 Task: Add Sprouts Mayonnaise to the cart.
Action: Mouse moved to (18, 64)
Screenshot: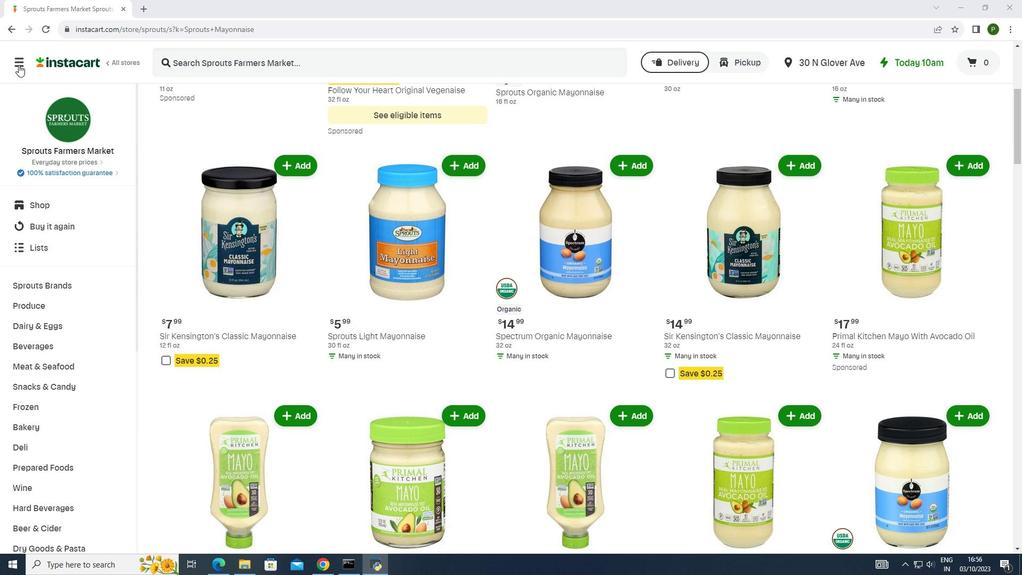
Action: Mouse pressed left at (18, 64)
Screenshot: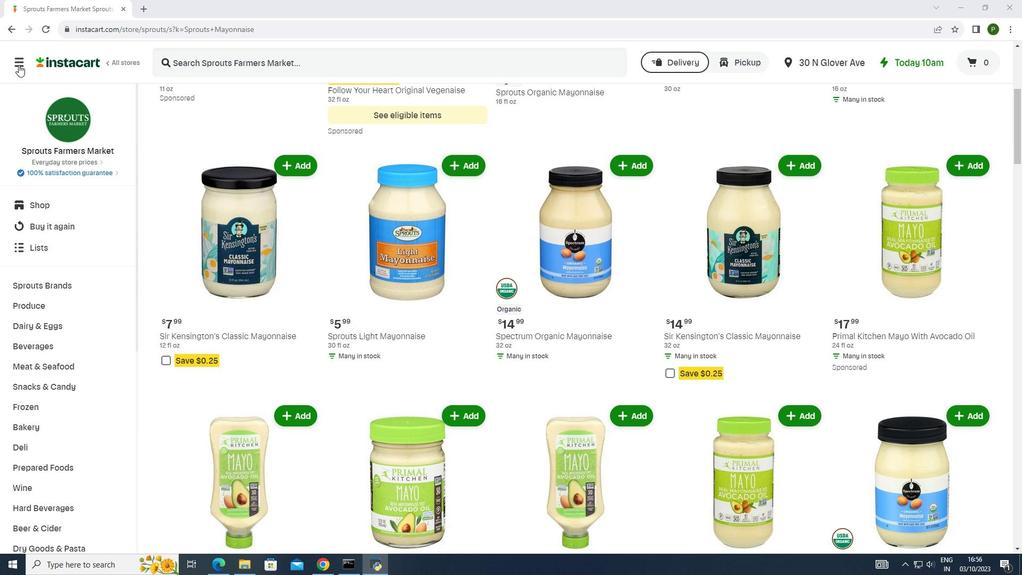 
Action: Mouse moved to (56, 282)
Screenshot: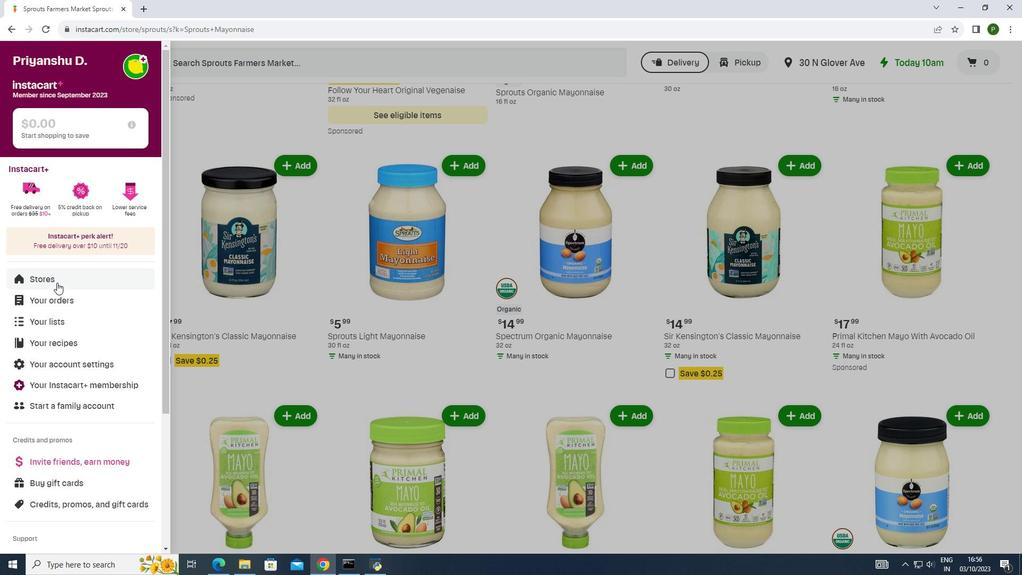 
Action: Mouse pressed left at (56, 282)
Screenshot: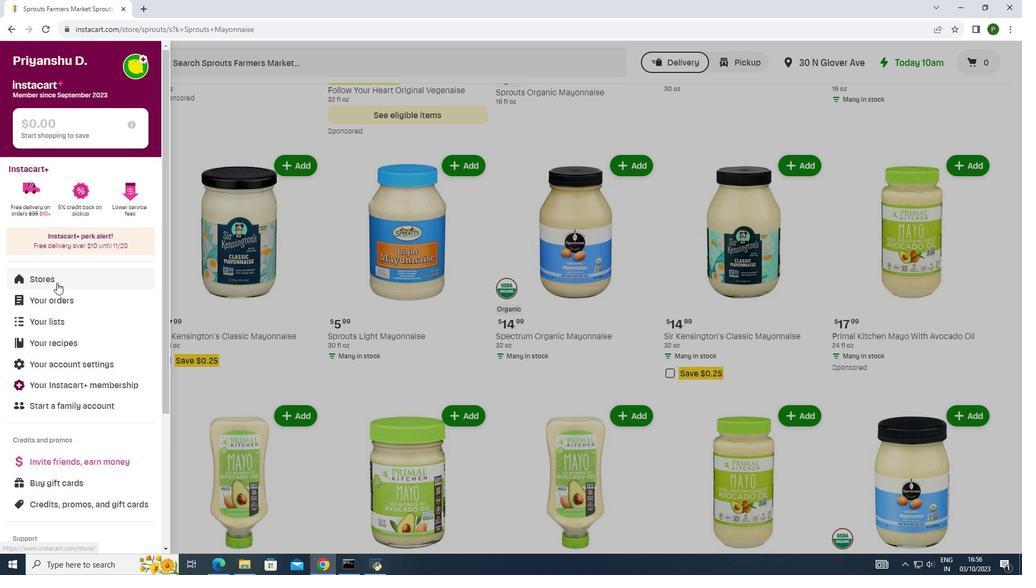 
Action: Mouse moved to (229, 120)
Screenshot: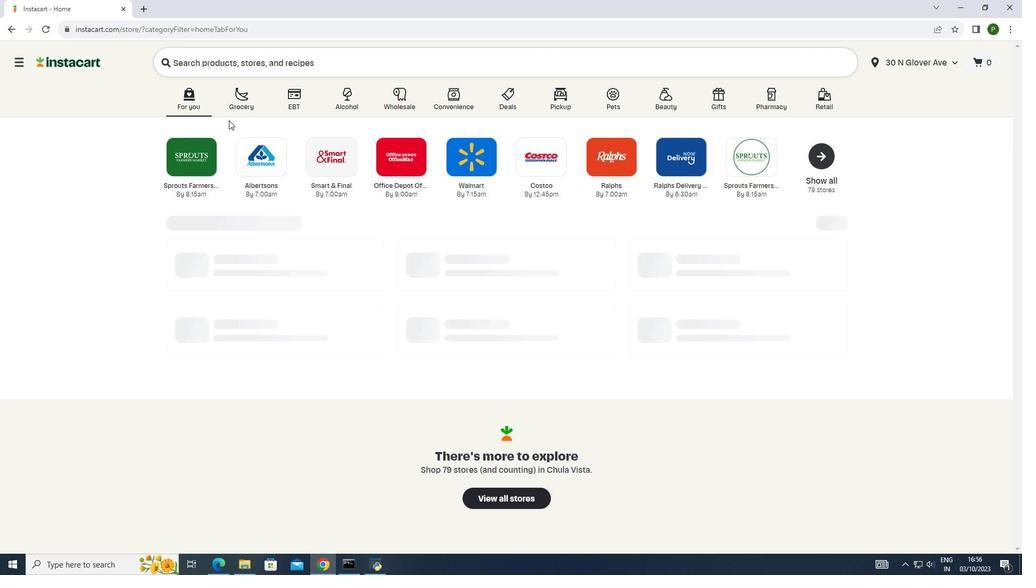 
Action: Mouse pressed left at (229, 120)
Screenshot: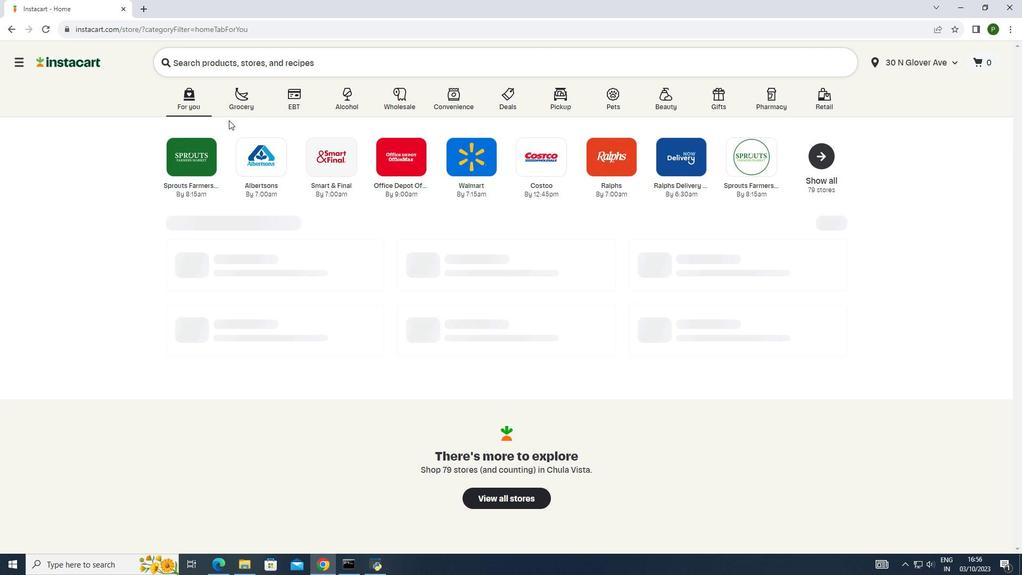 
Action: Mouse moved to (232, 111)
Screenshot: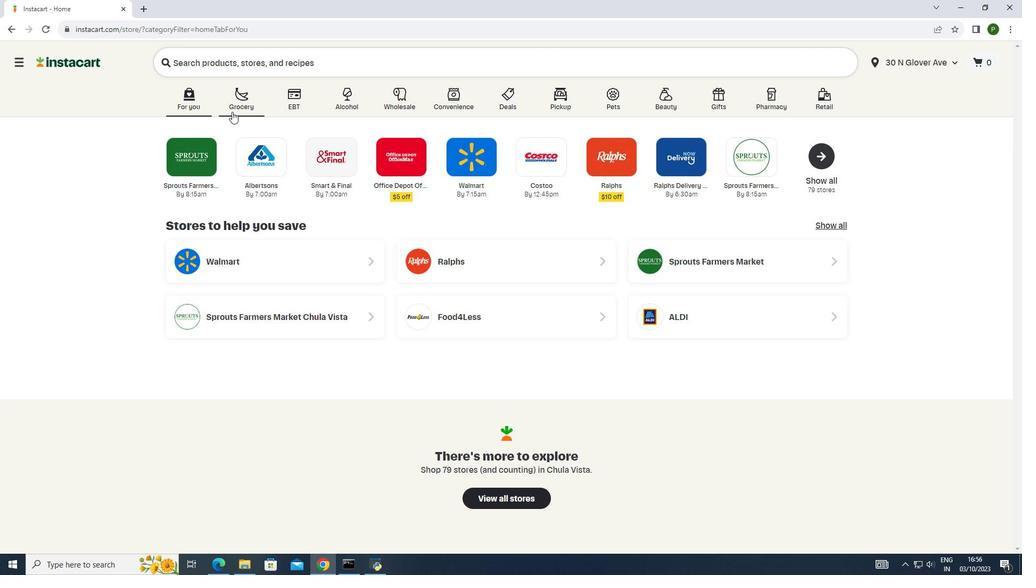 
Action: Mouse pressed left at (232, 111)
Screenshot: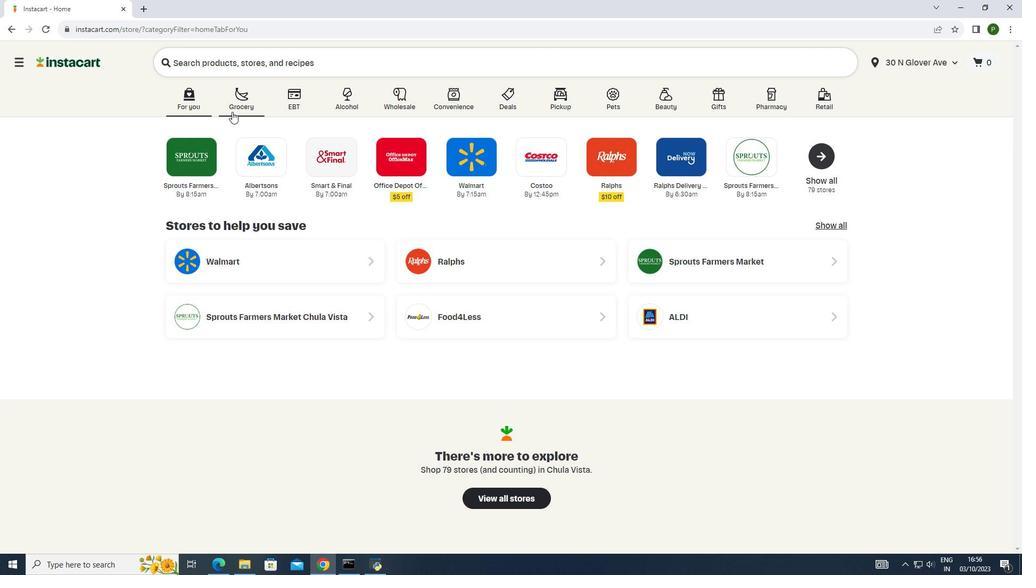 
Action: Mouse moved to (564, 157)
Screenshot: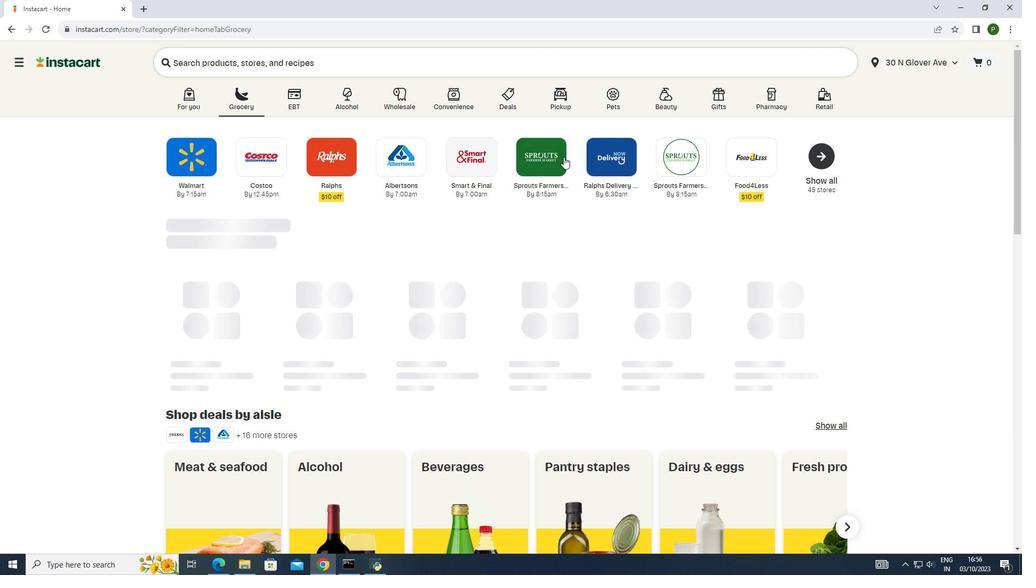 
Action: Mouse pressed left at (564, 157)
Screenshot: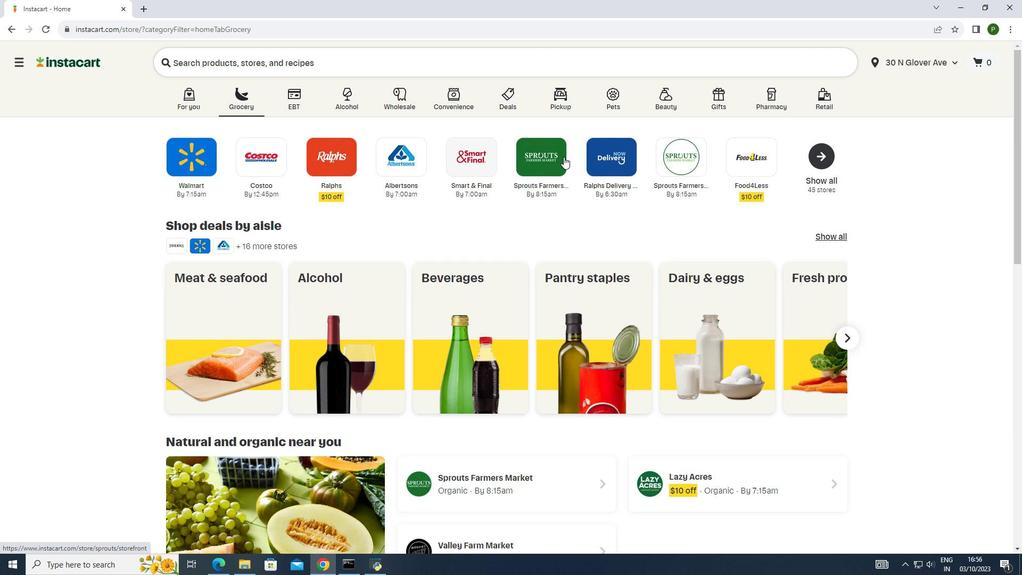 
Action: Mouse moved to (90, 287)
Screenshot: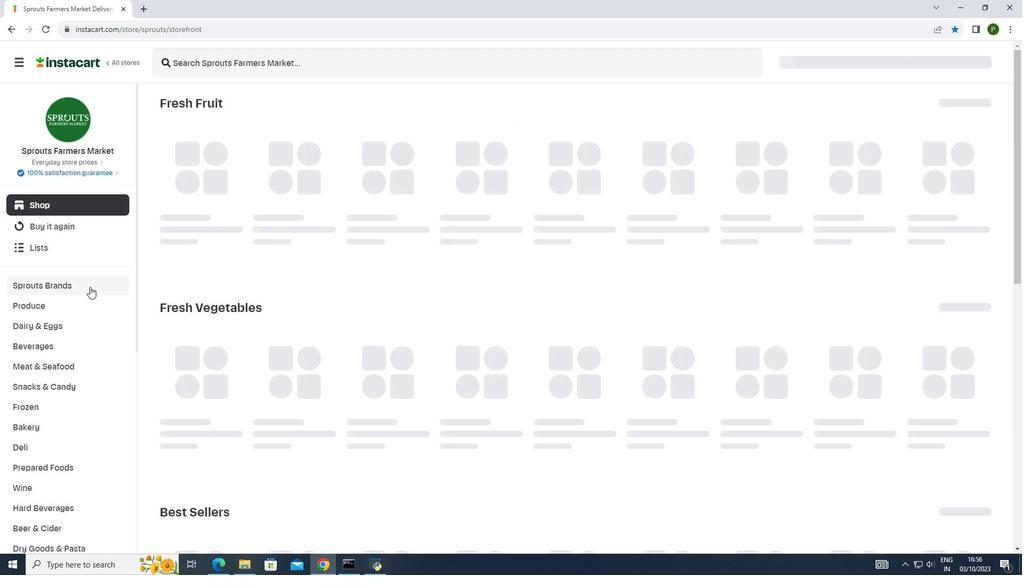
Action: Mouse pressed left at (90, 287)
Screenshot: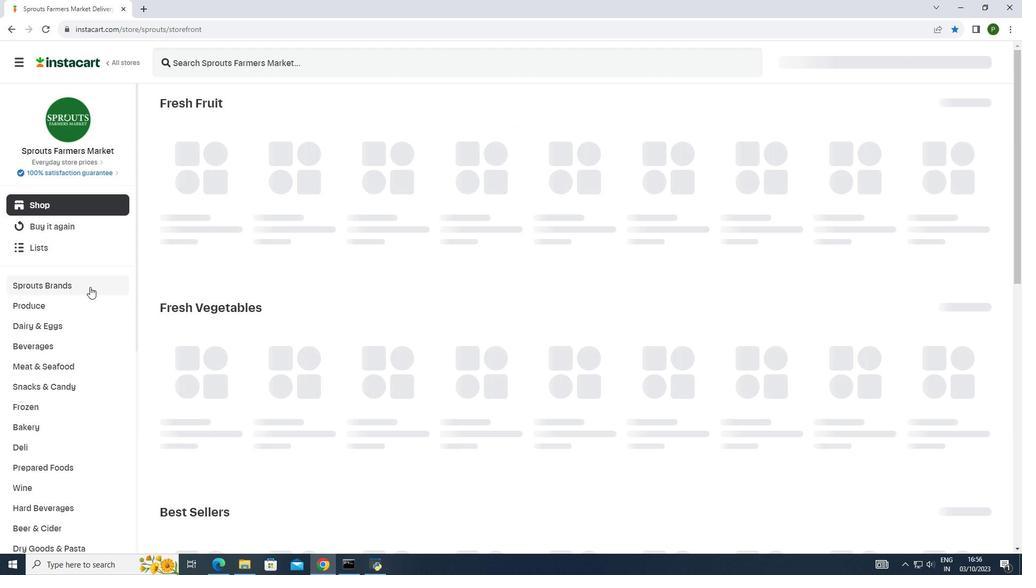 
Action: Mouse moved to (64, 370)
Screenshot: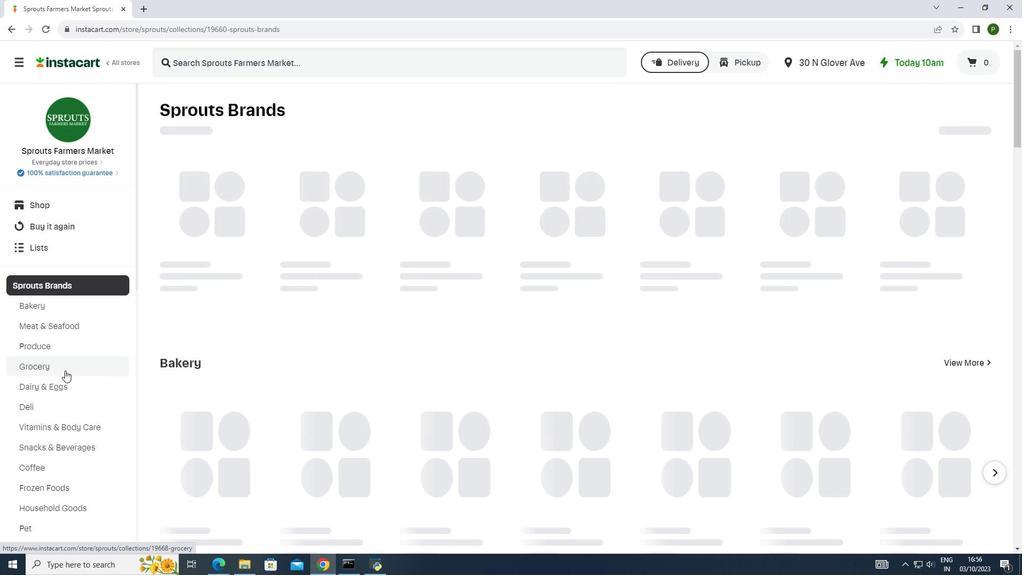 
Action: Mouse pressed left at (64, 370)
Screenshot: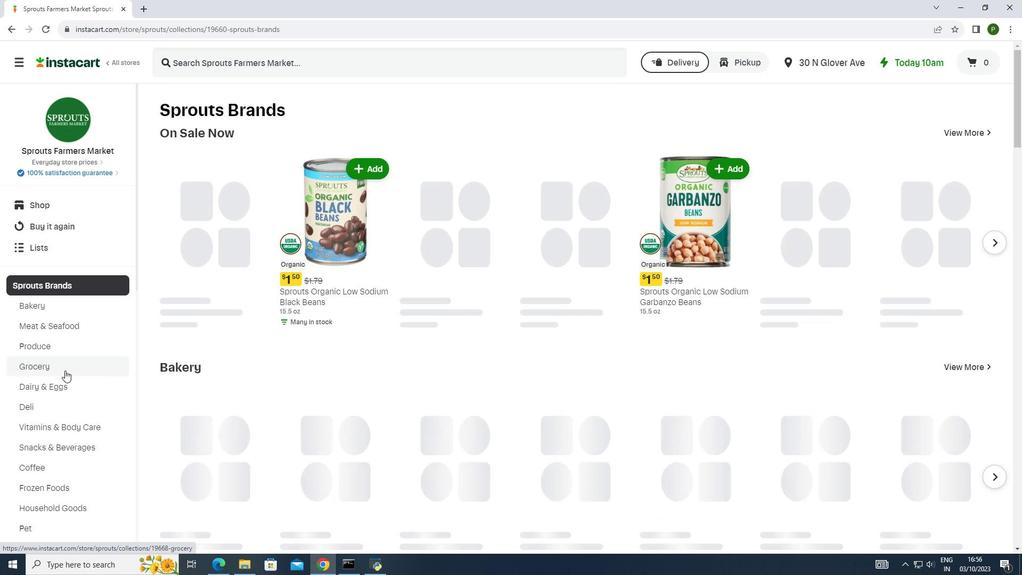 
Action: Mouse moved to (234, 221)
Screenshot: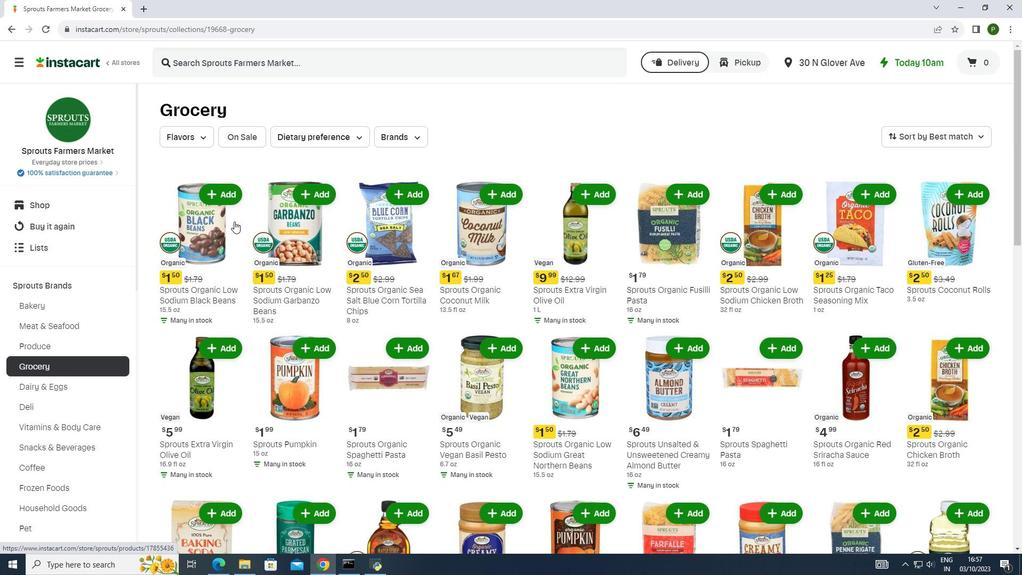 
Action: Mouse scrolled (234, 221) with delta (0, 0)
Screenshot: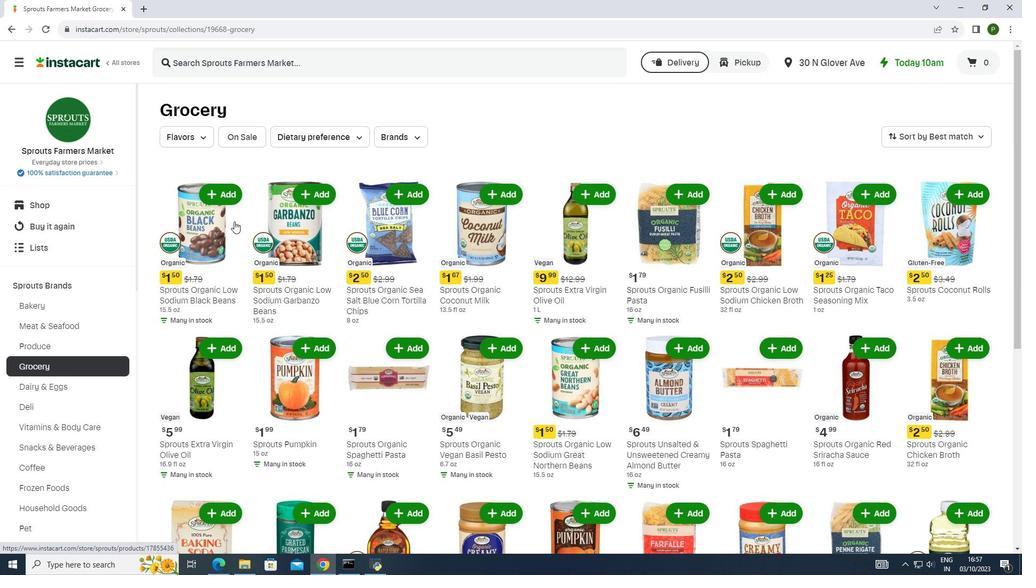 
Action: Mouse scrolled (234, 221) with delta (0, 0)
Screenshot: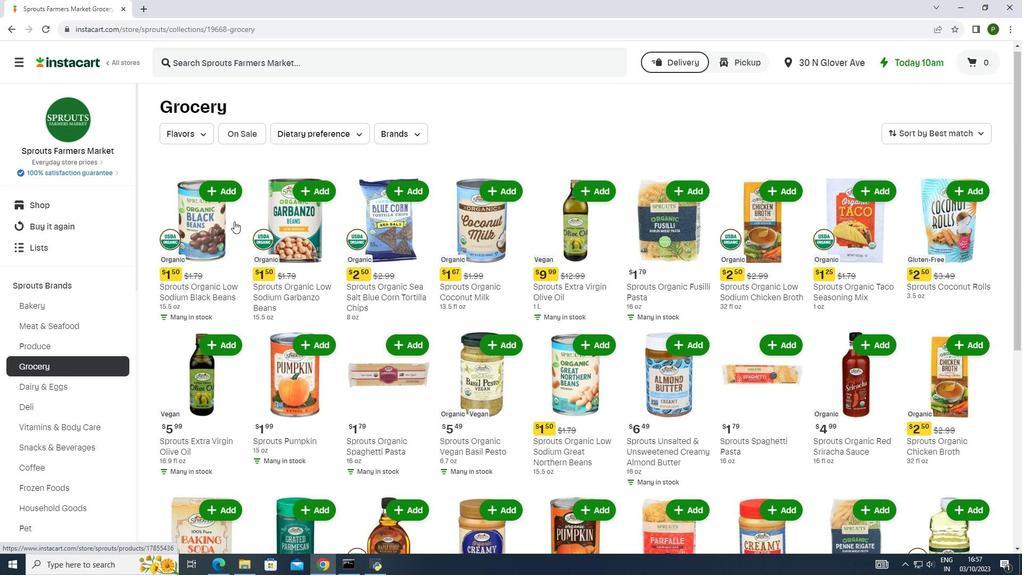 
Action: Mouse moved to (238, 227)
Screenshot: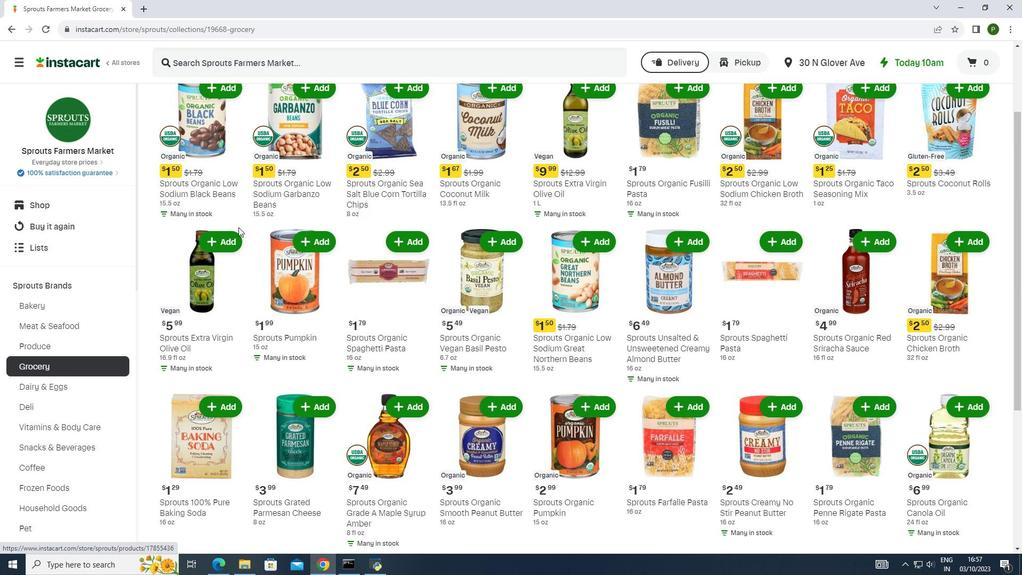 
Action: Mouse scrolled (238, 226) with delta (0, 0)
Screenshot: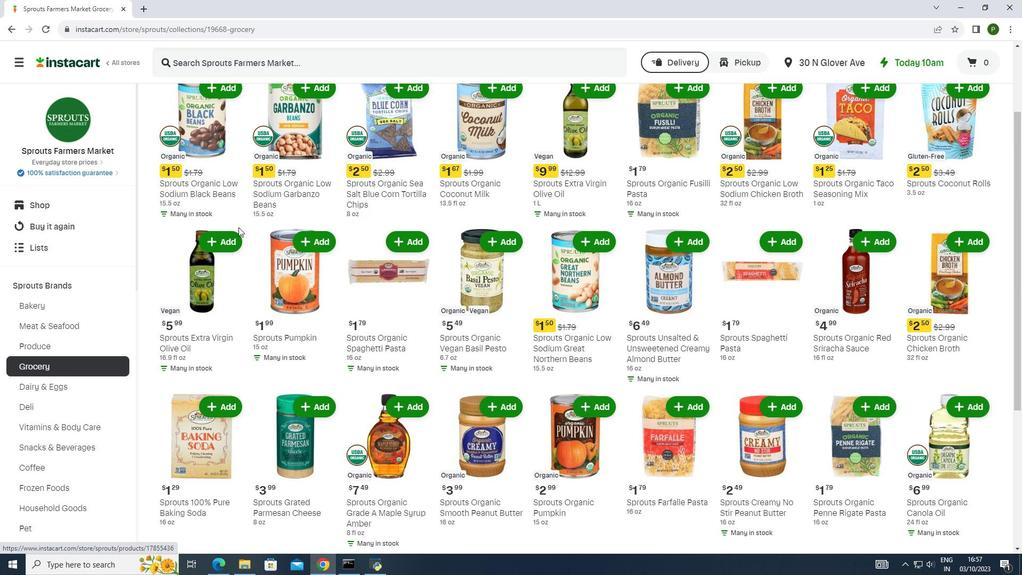 
Action: Mouse scrolled (238, 226) with delta (0, 0)
Screenshot: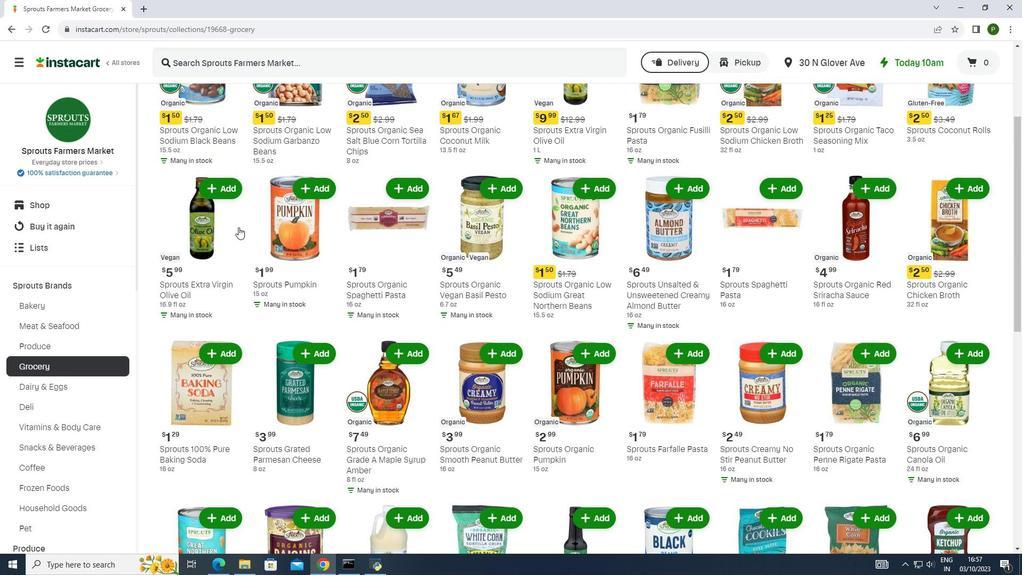 
Action: Mouse scrolled (238, 226) with delta (0, 0)
Screenshot: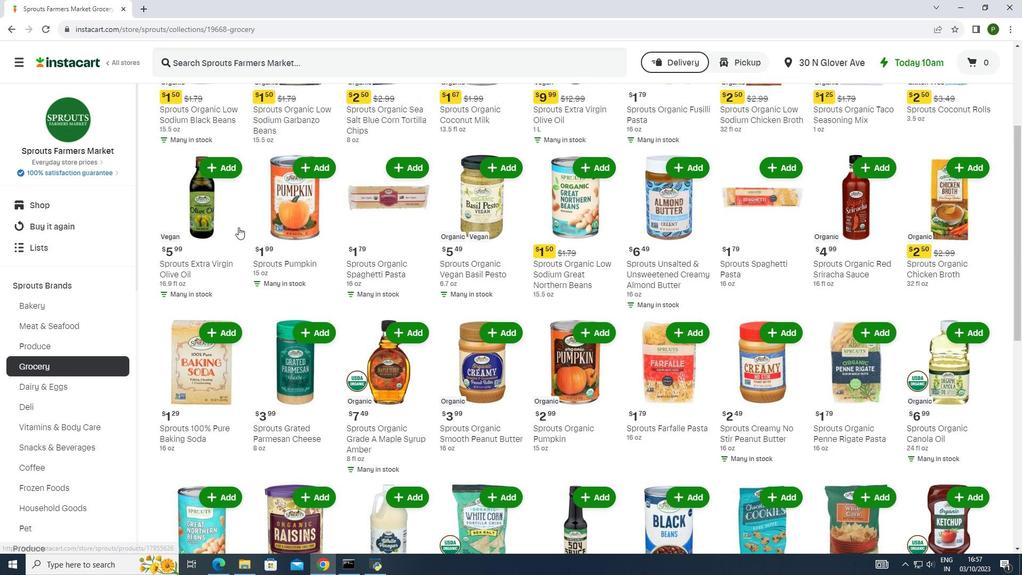 
Action: Mouse scrolled (238, 226) with delta (0, 0)
Screenshot: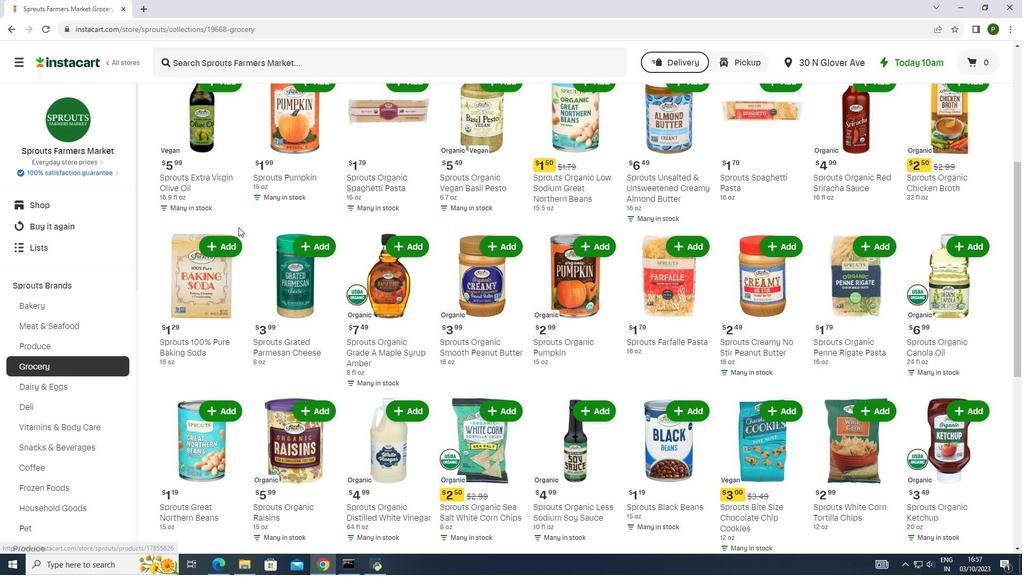 
Action: Mouse scrolled (238, 226) with delta (0, 0)
Screenshot: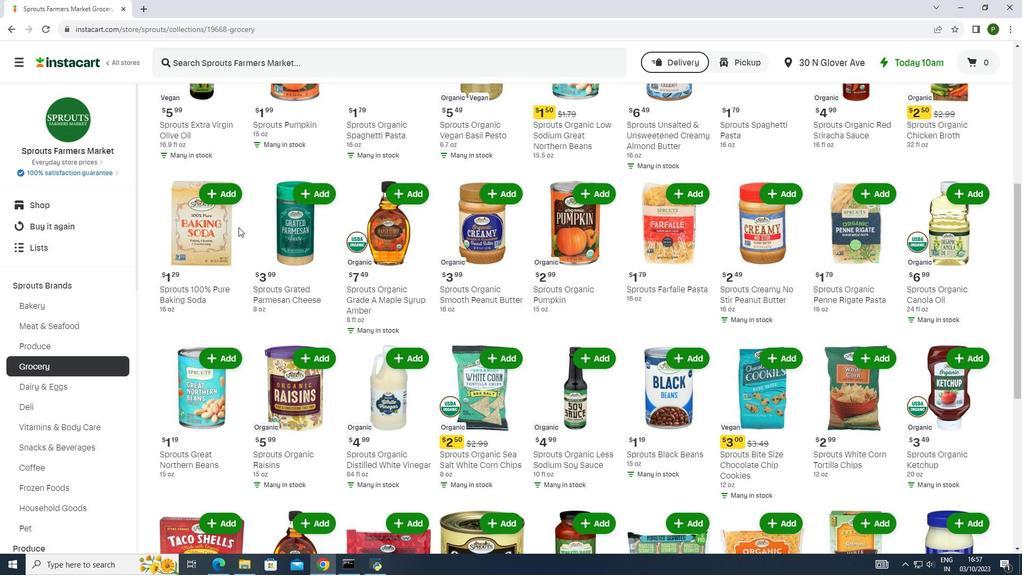 
Action: Mouse scrolled (238, 226) with delta (0, 0)
Screenshot: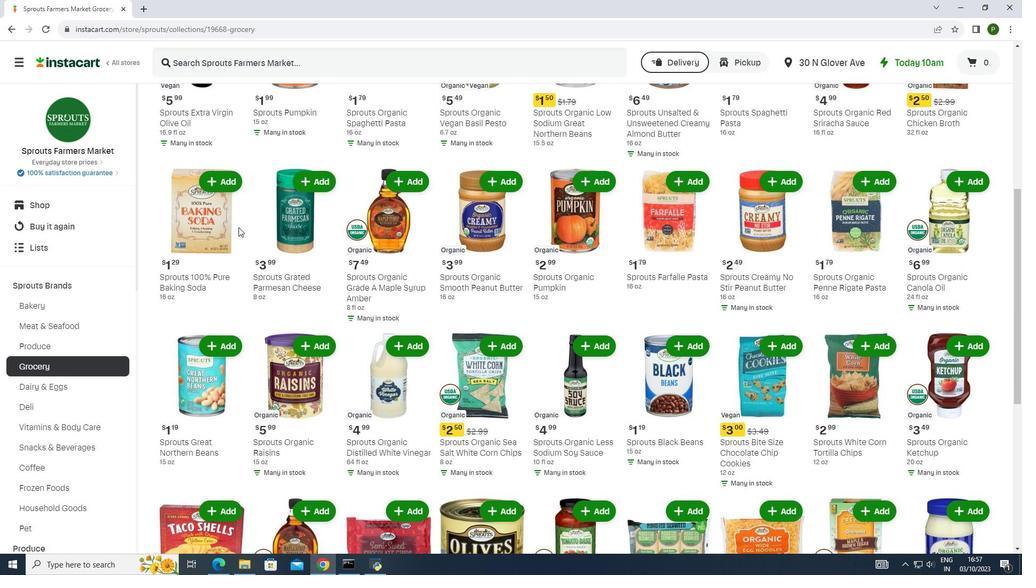 
Action: Mouse scrolled (238, 226) with delta (0, 0)
Screenshot: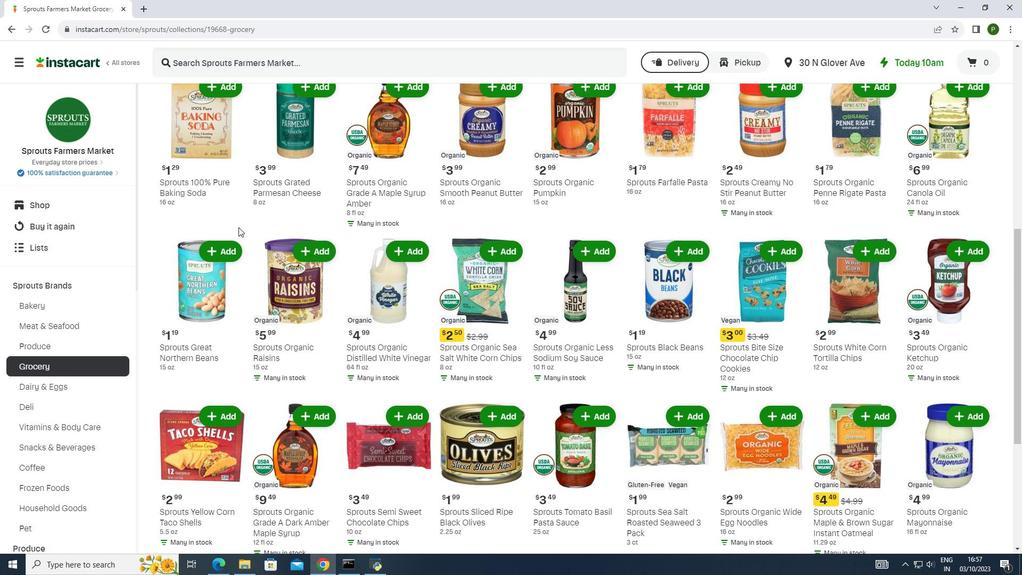
Action: Mouse scrolled (238, 226) with delta (0, 0)
Screenshot: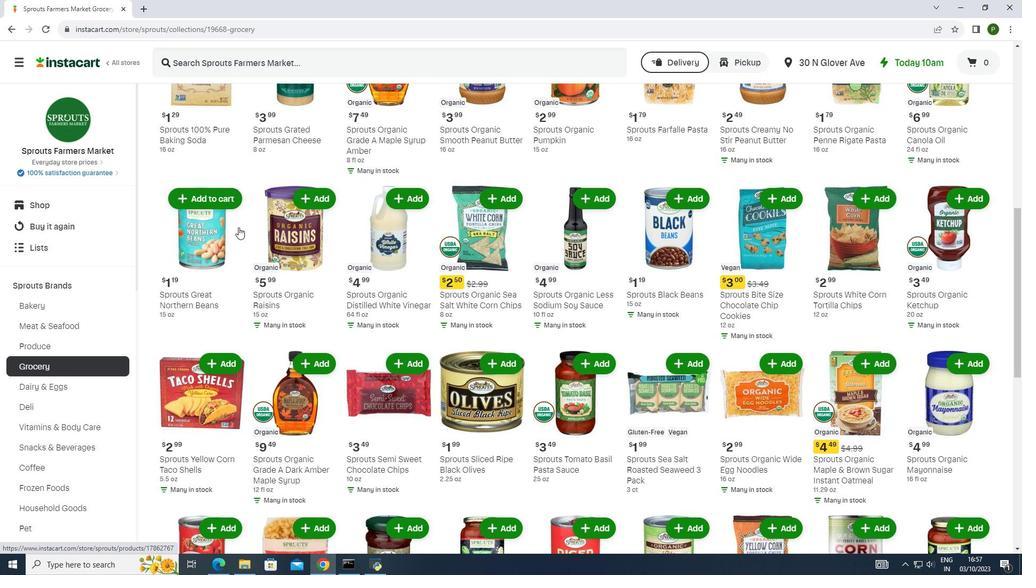 
Action: Mouse moved to (784, 304)
Screenshot: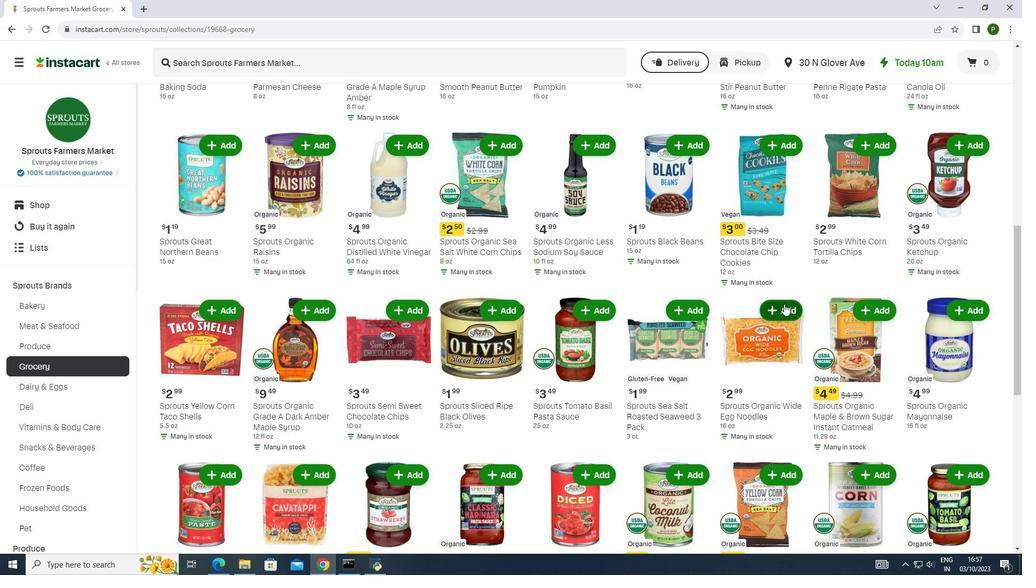 
Action: Mouse scrolled (784, 303) with delta (0, 0)
Screenshot: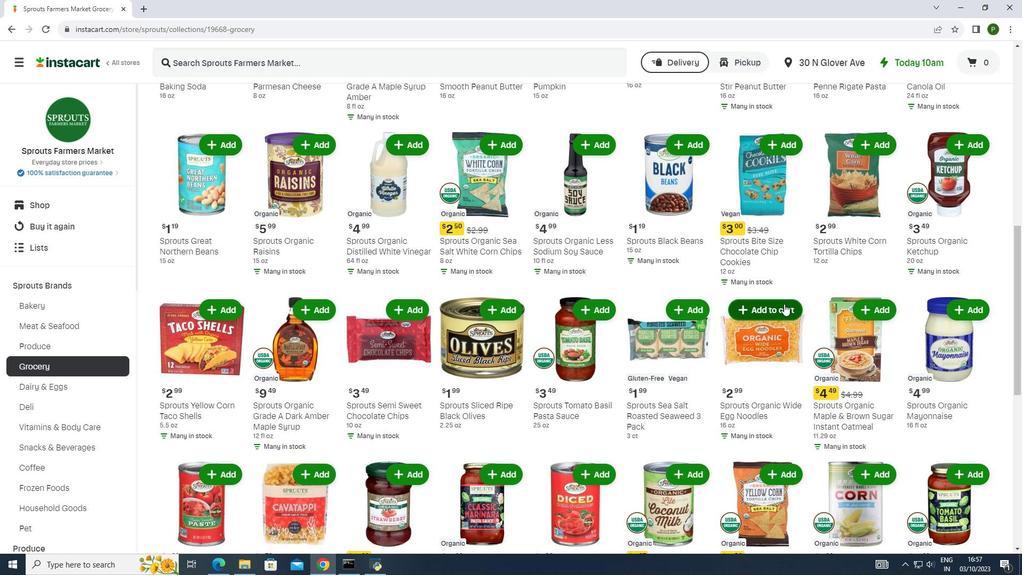 
Action: Mouse scrolled (784, 303) with delta (0, 0)
Screenshot: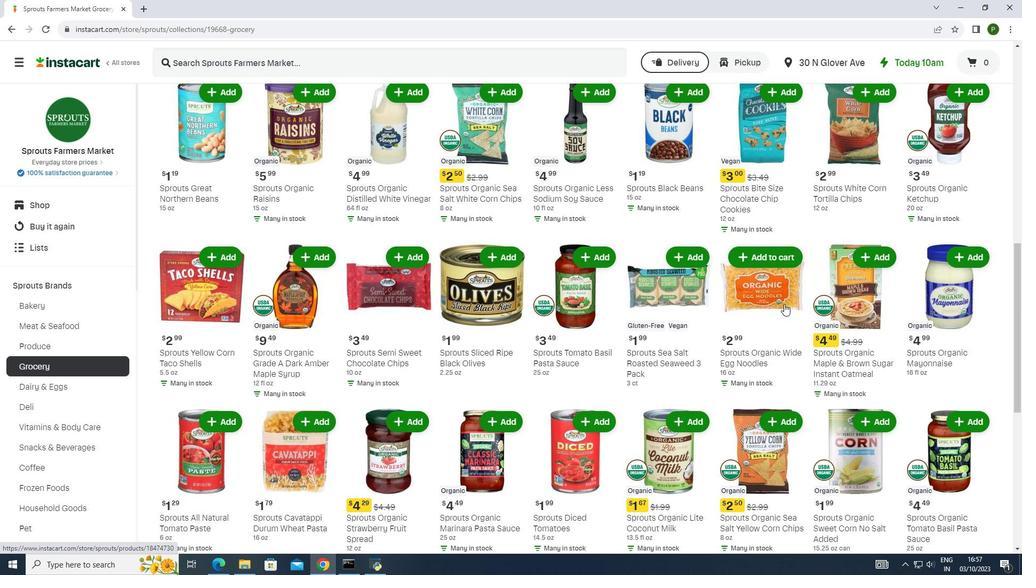 
Action: Mouse scrolled (784, 303) with delta (0, 0)
Screenshot: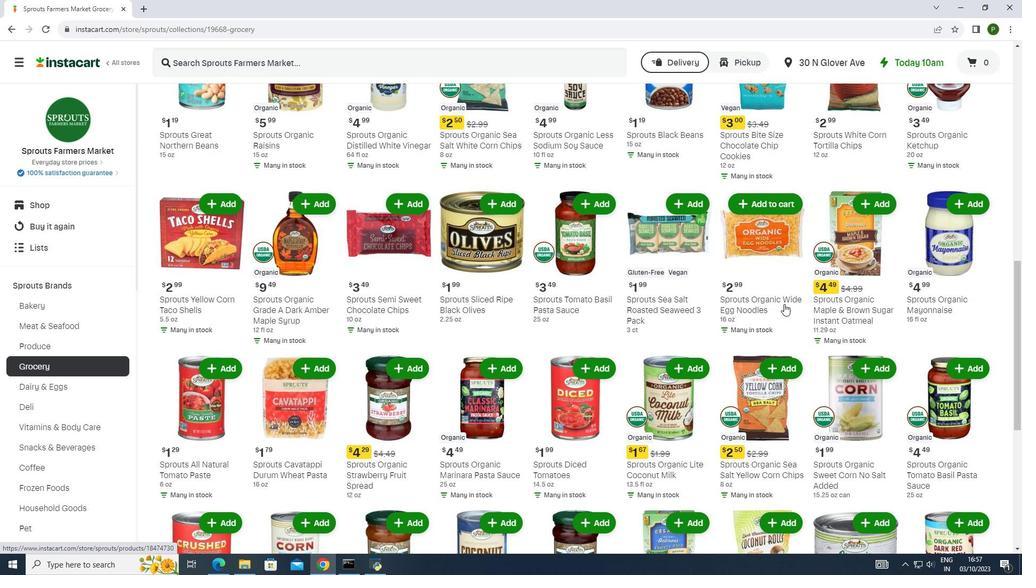 
Action: Mouse scrolled (784, 303) with delta (0, 0)
Screenshot: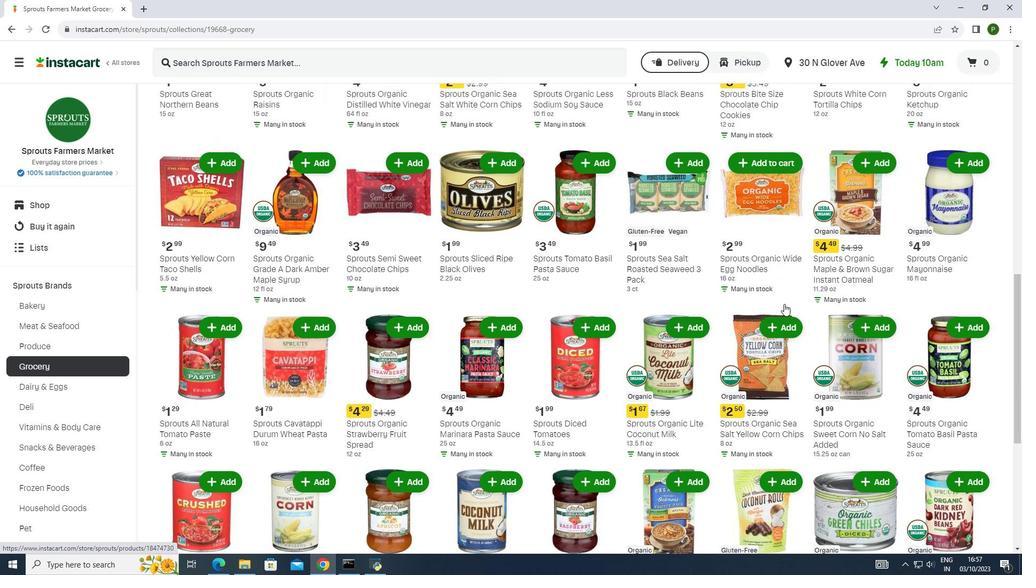 
Action: Mouse scrolled (784, 303) with delta (0, 0)
Screenshot: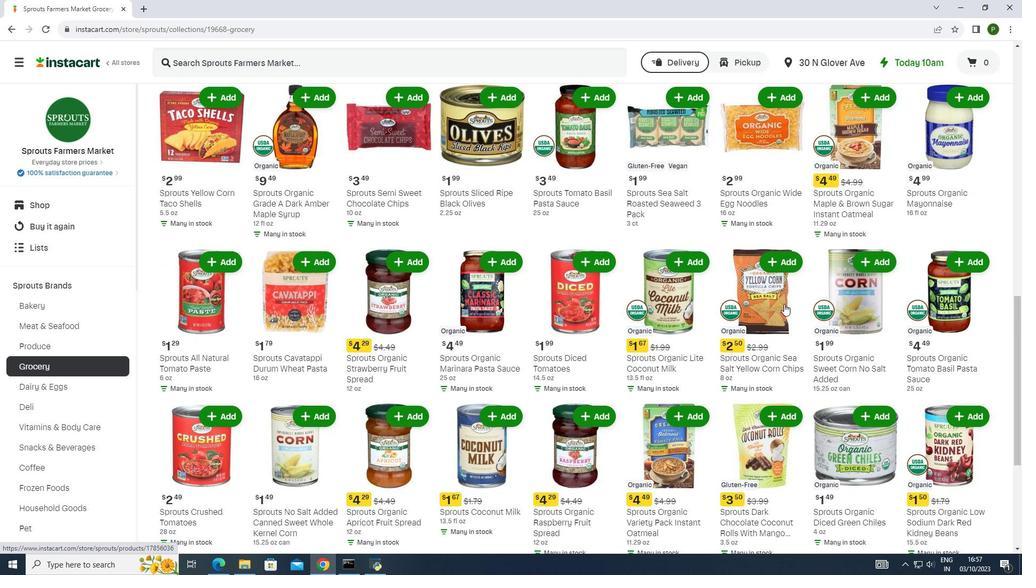 
Action: Mouse scrolled (784, 303) with delta (0, 0)
Screenshot: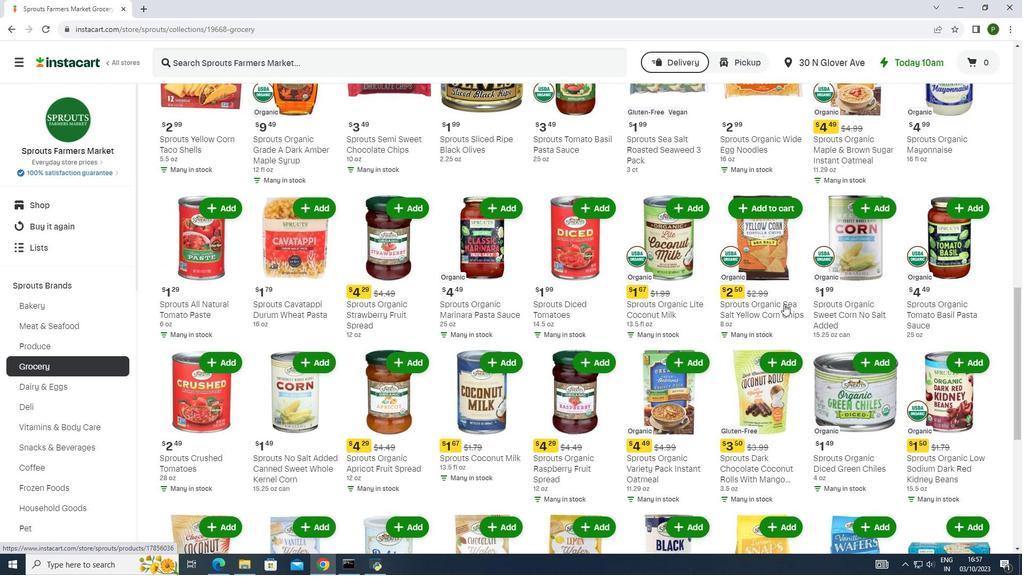 
Action: Mouse scrolled (784, 303) with delta (0, 0)
Screenshot: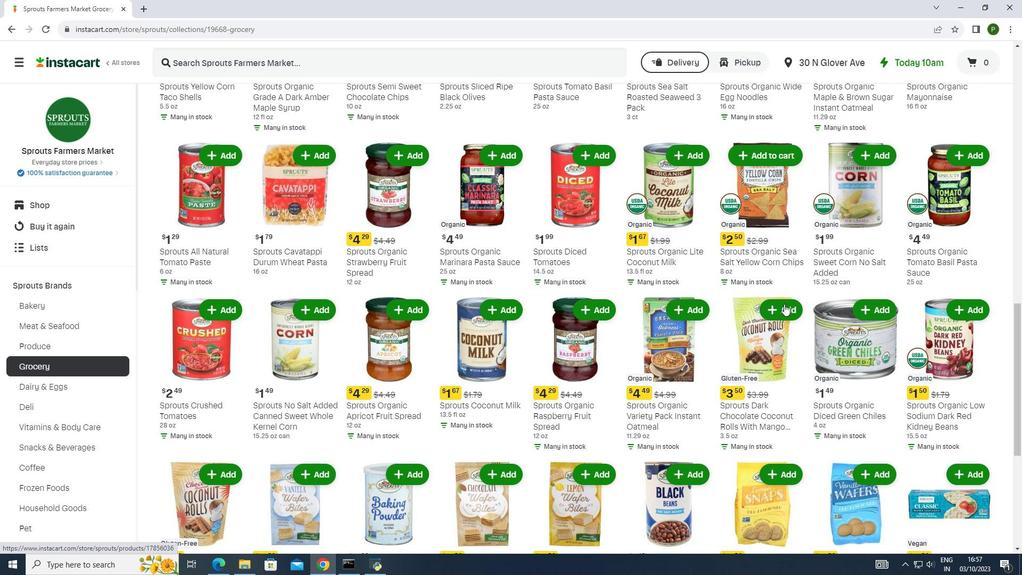 
Action: Mouse scrolled (784, 303) with delta (0, 0)
Screenshot: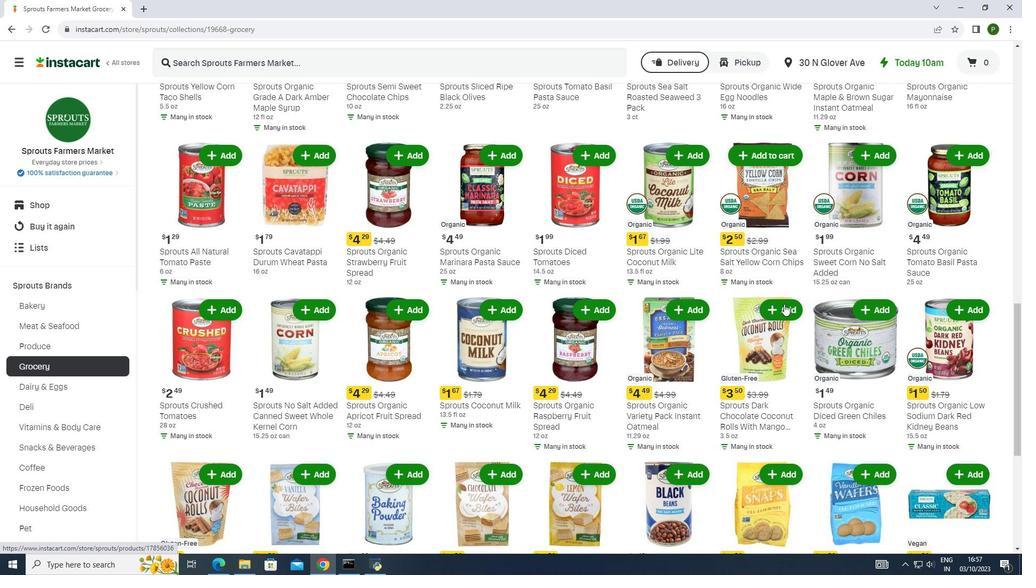 
Action: Mouse scrolled (784, 303) with delta (0, 0)
Screenshot: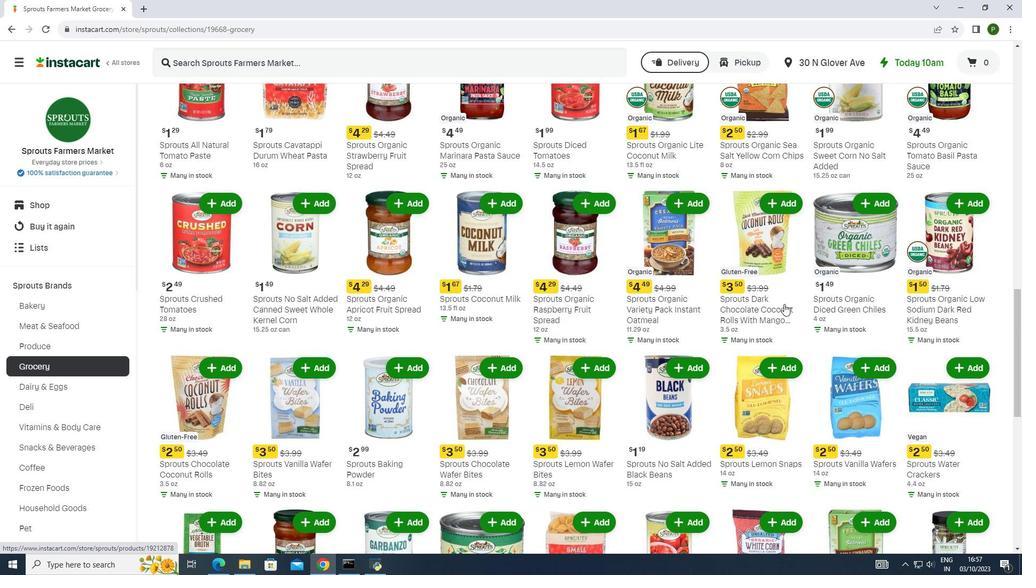 
Action: Mouse scrolled (784, 303) with delta (0, 0)
Screenshot: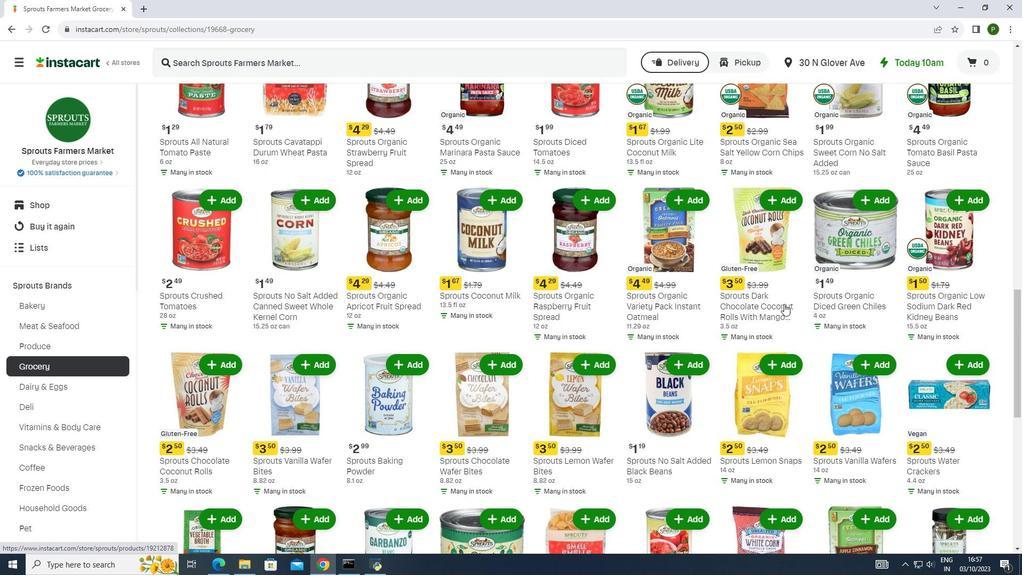 
Action: Mouse scrolled (784, 303) with delta (0, 0)
Screenshot: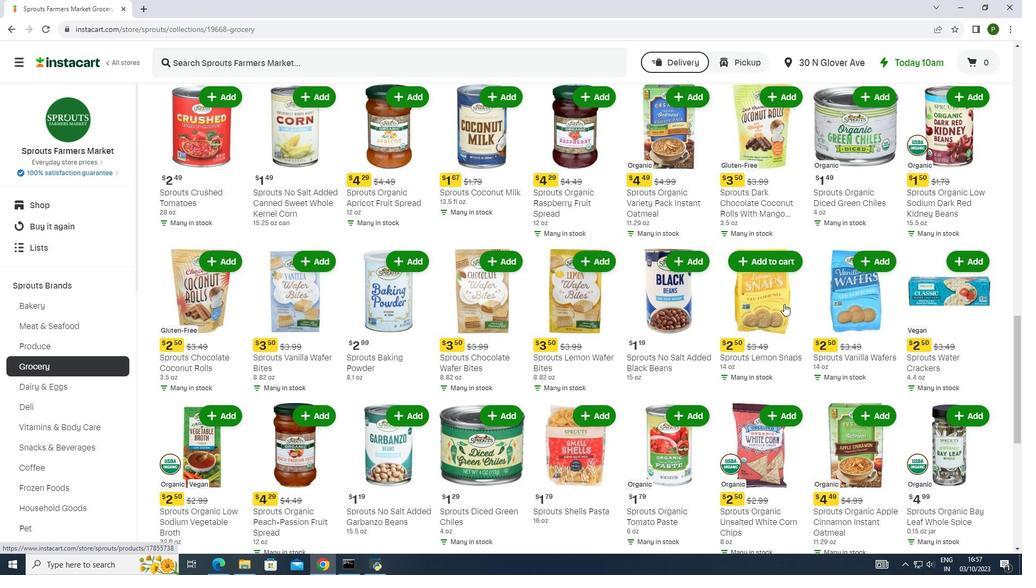 
Action: Mouse scrolled (784, 303) with delta (0, 0)
Screenshot: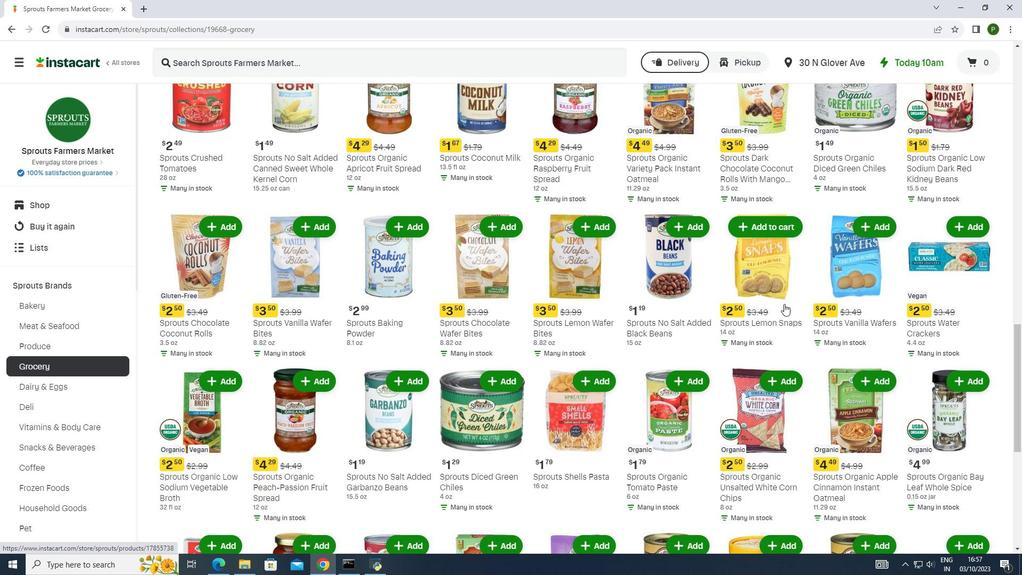 
Action: Mouse scrolled (784, 303) with delta (0, 0)
Screenshot: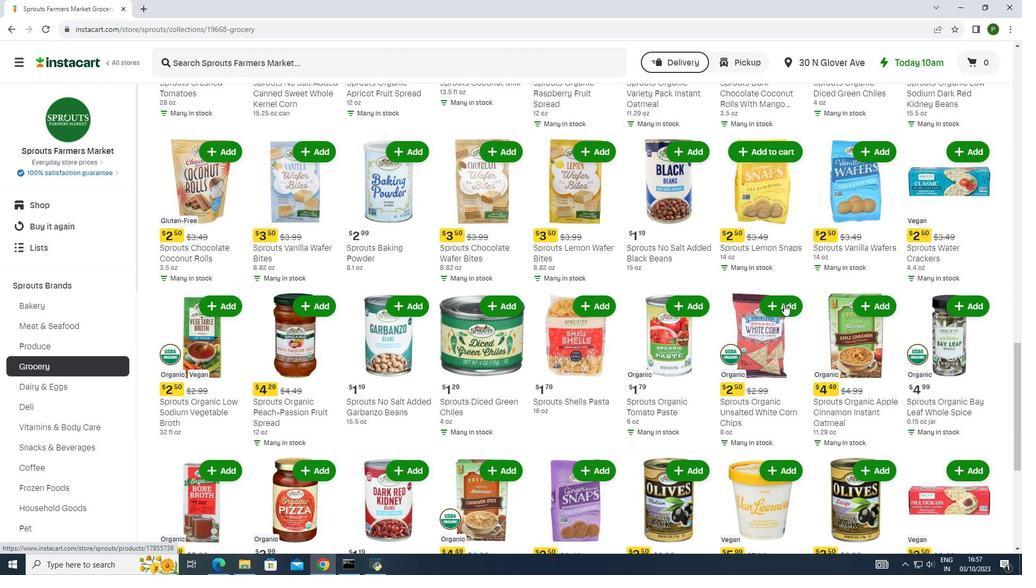 
Action: Mouse scrolled (784, 303) with delta (0, 0)
Screenshot: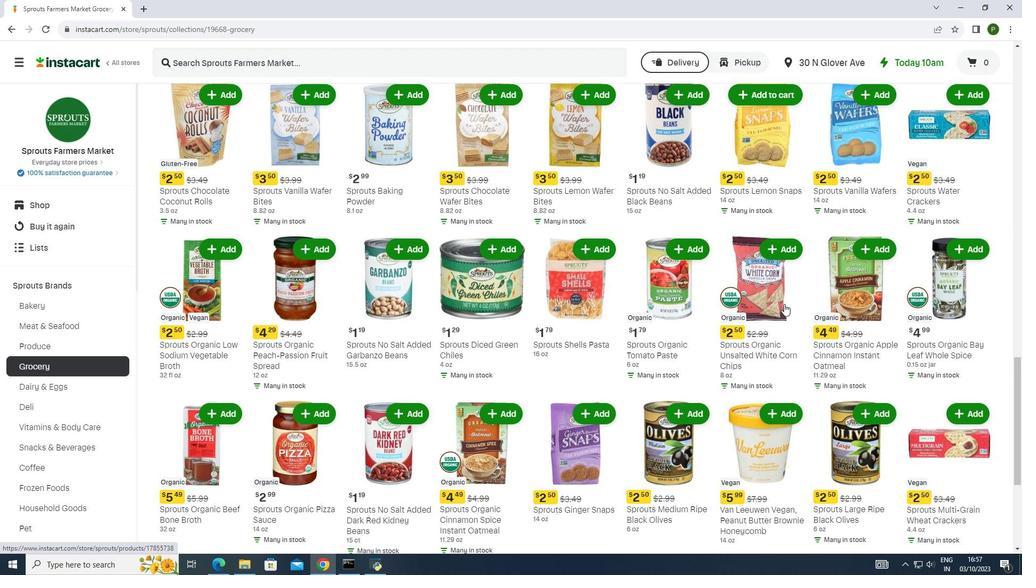 
Action: Mouse scrolled (784, 303) with delta (0, 0)
Screenshot: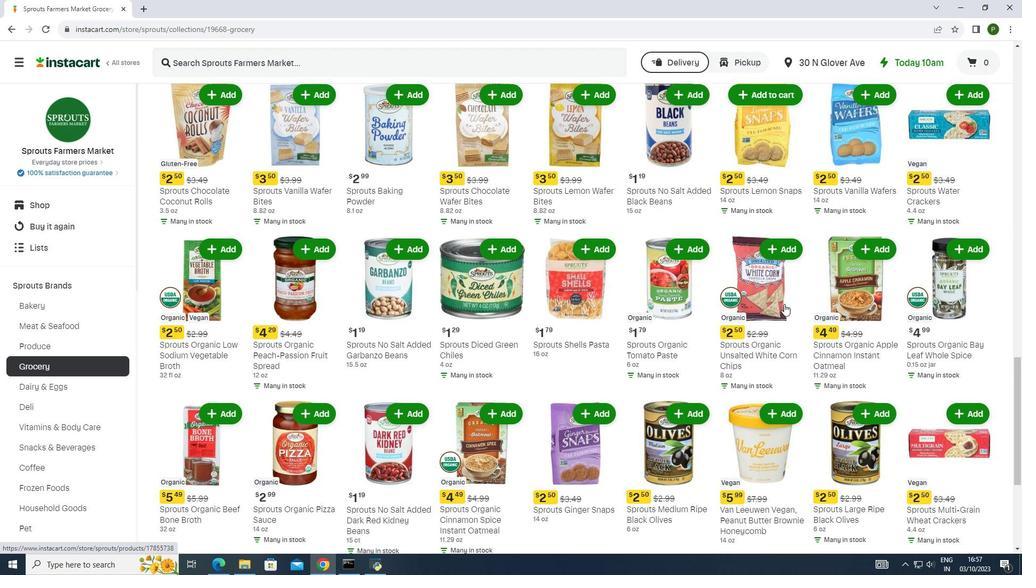 
Action: Mouse scrolled (784, 303) with delta (0, 0)
Screenshot: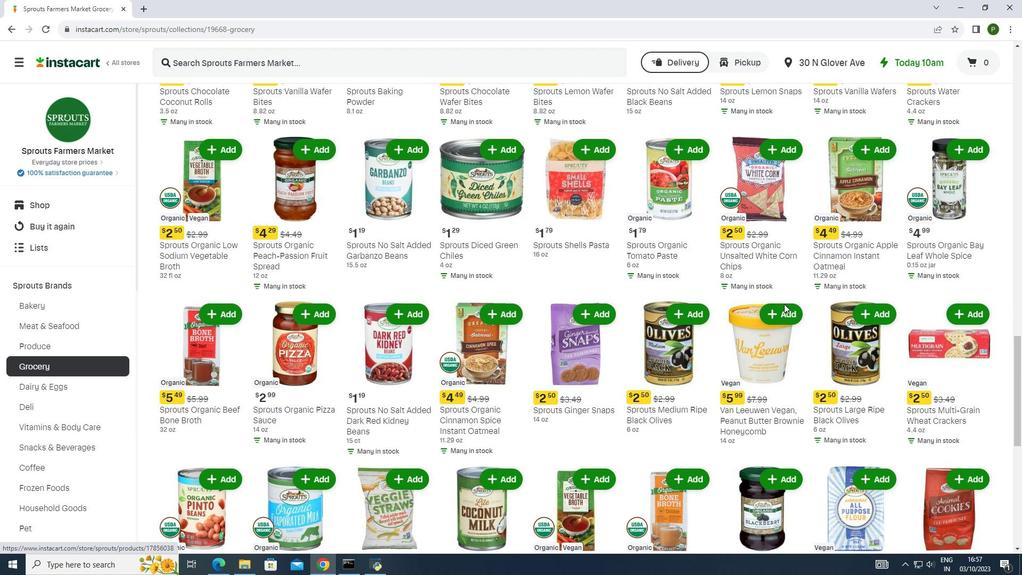 
Action: Mouse scrolled (784, 303) with delta (0, 0)
Screenshot: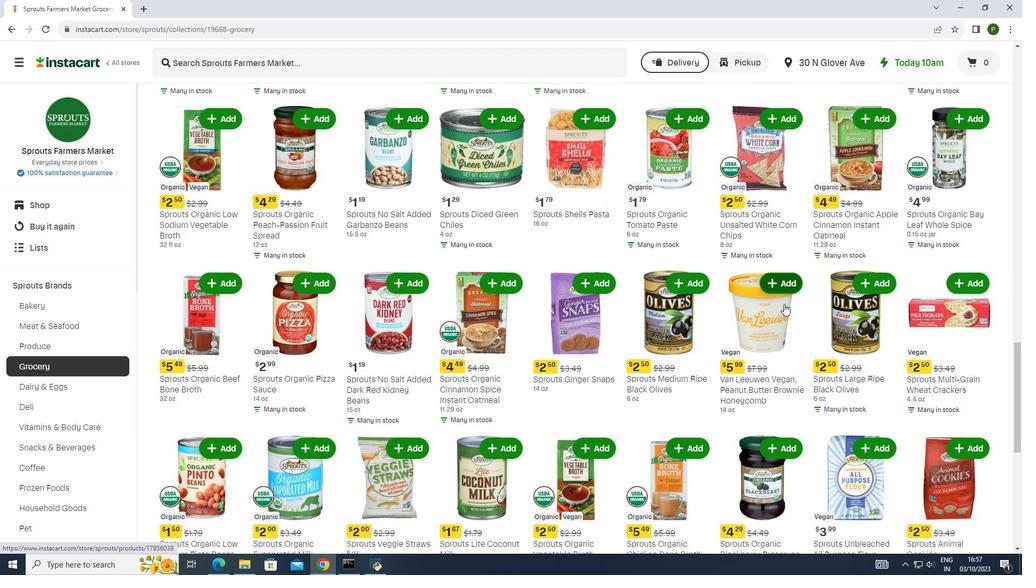 
Action: Mouse scrolled (784, 303) with delta (0, 0)
Screenshot: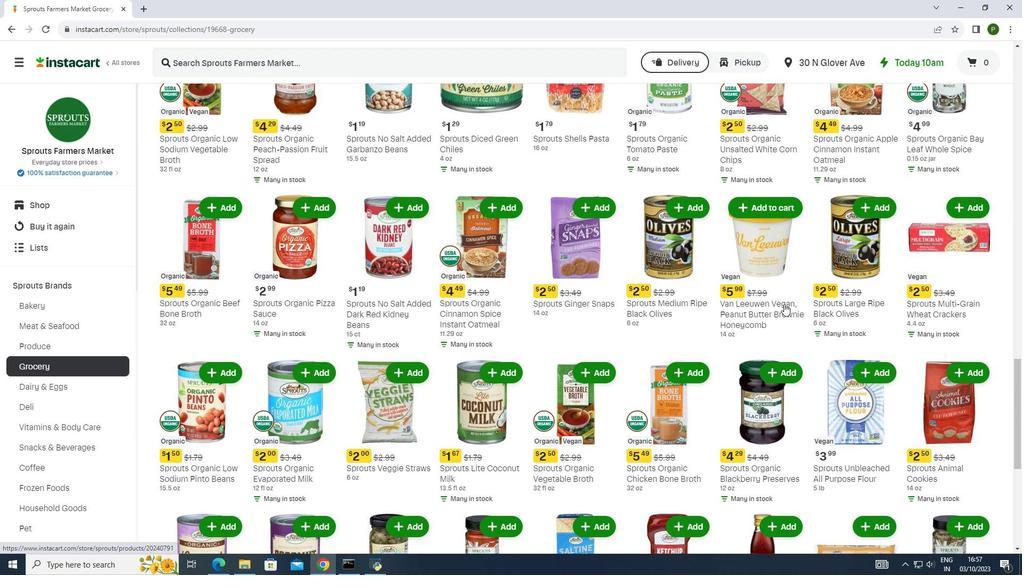 
Action: Mouse scrolled (784, 303) with delta (0, 0)
Screenshot: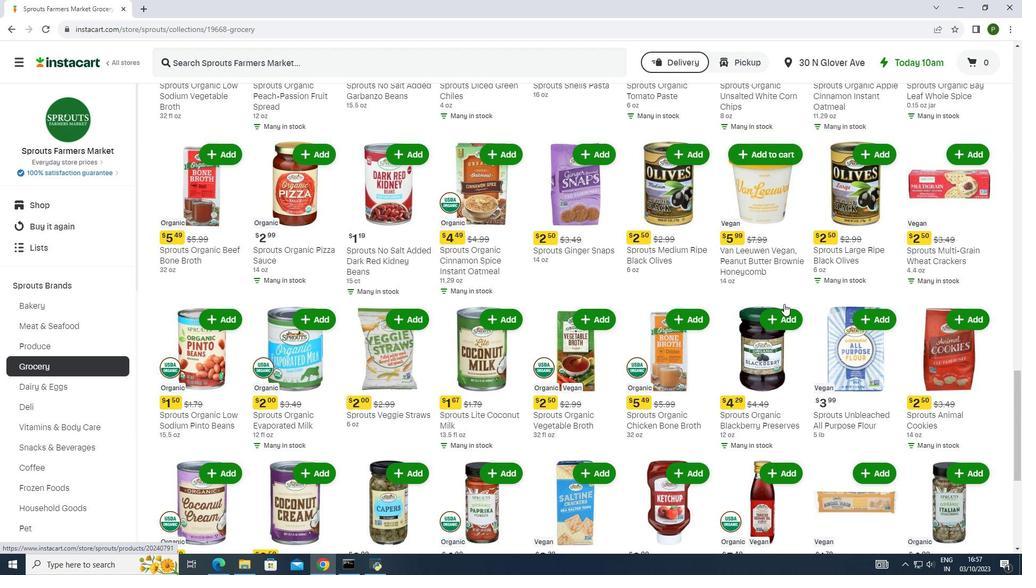 
Action: Mouse scrolled (784, 303) with delta (0, 0)
Screenshot: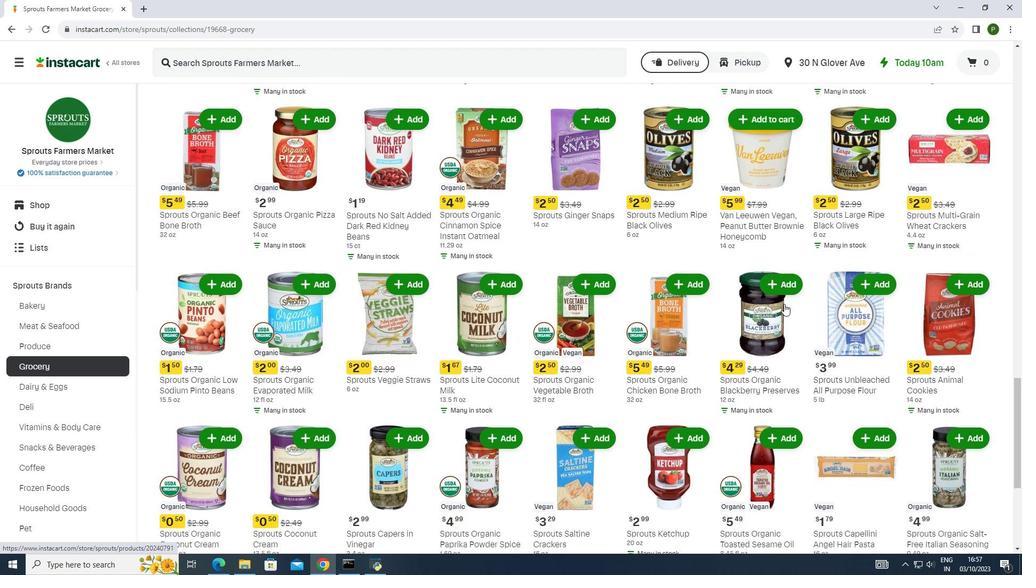 
Action: Mouse scrolled (784, 303) with delta (0, 0)
Screenshot: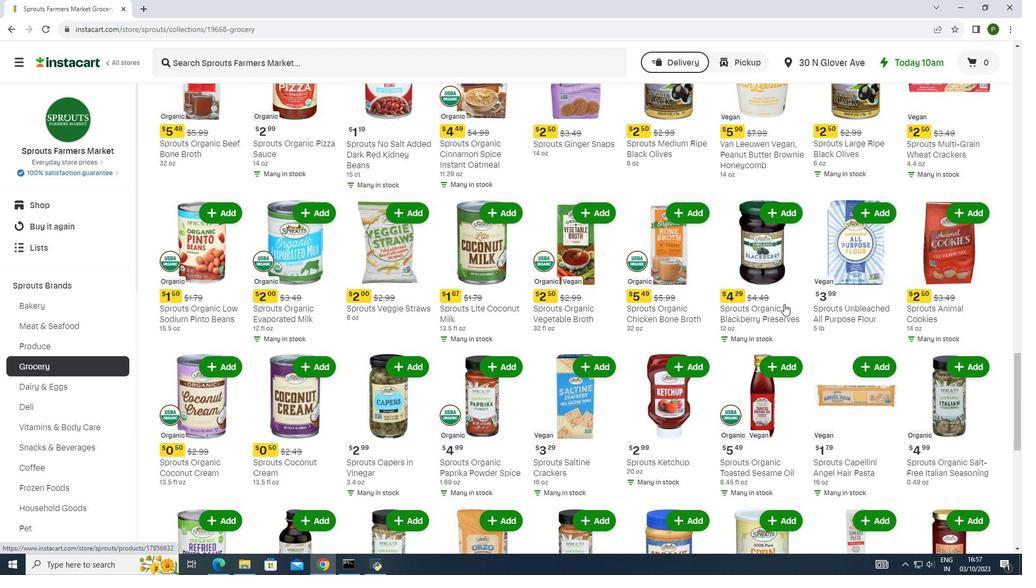 
Action: Mouse scrolled (784, 303) with delta (0, 0)
Screenshot: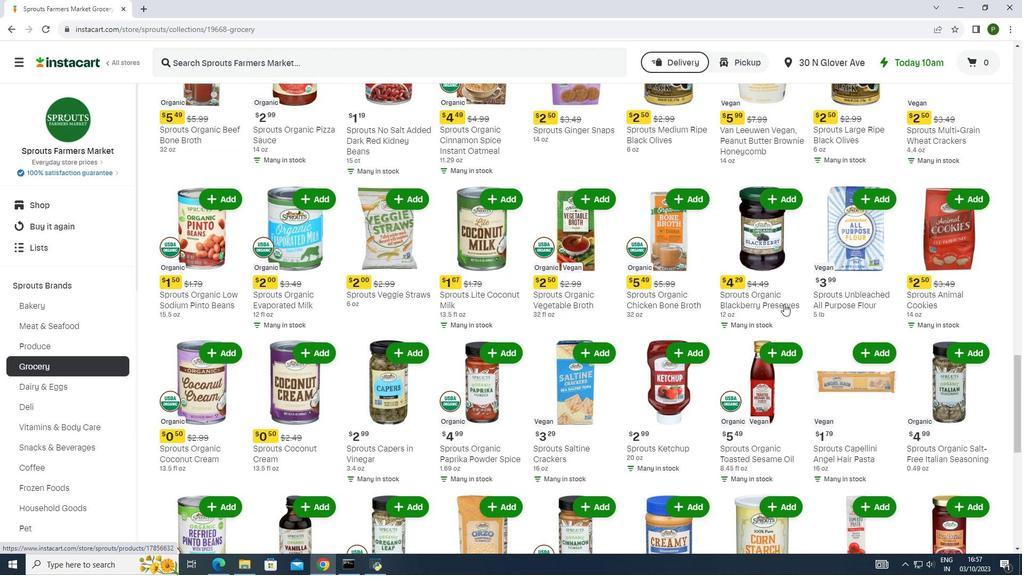 
Action: Mouse scrolled (784, 303) with delta (0, 0)
Screenshot: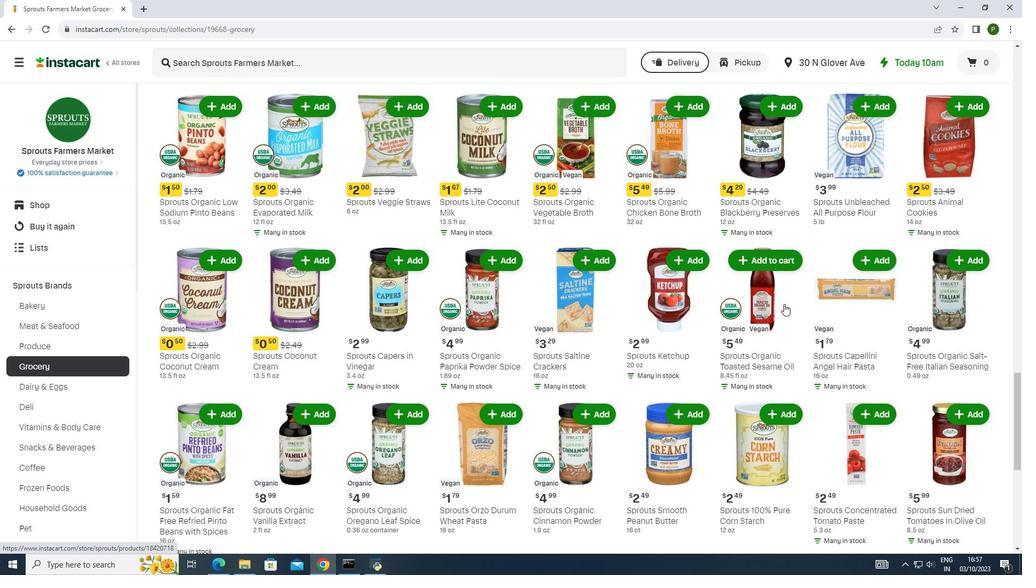 
Action: Mouse scrolled (784, 303) with delta (0, 0)
Screenshot: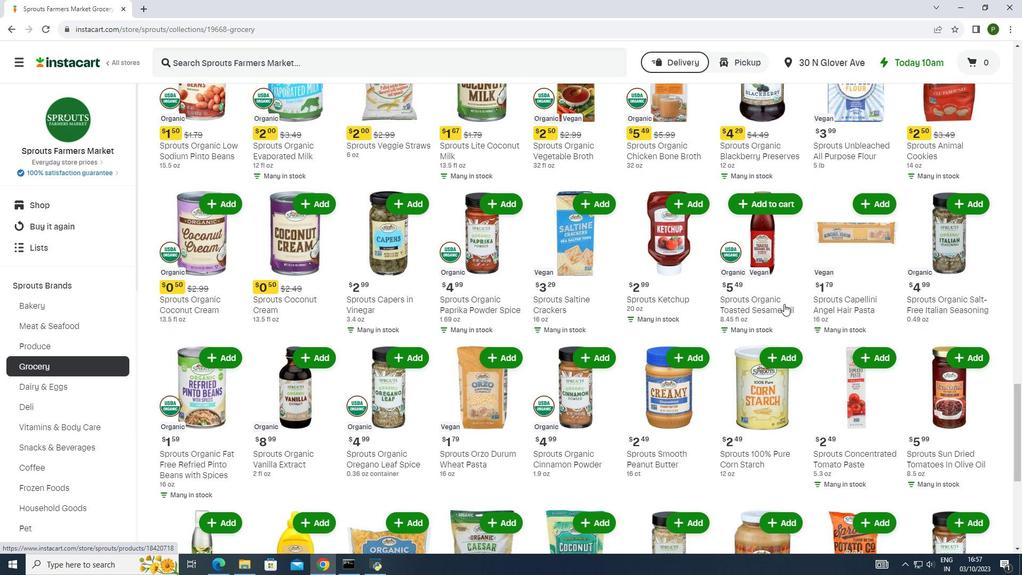 
Action: Mouse scrolled (784, 303) with delta (0, 0)
Screenshot: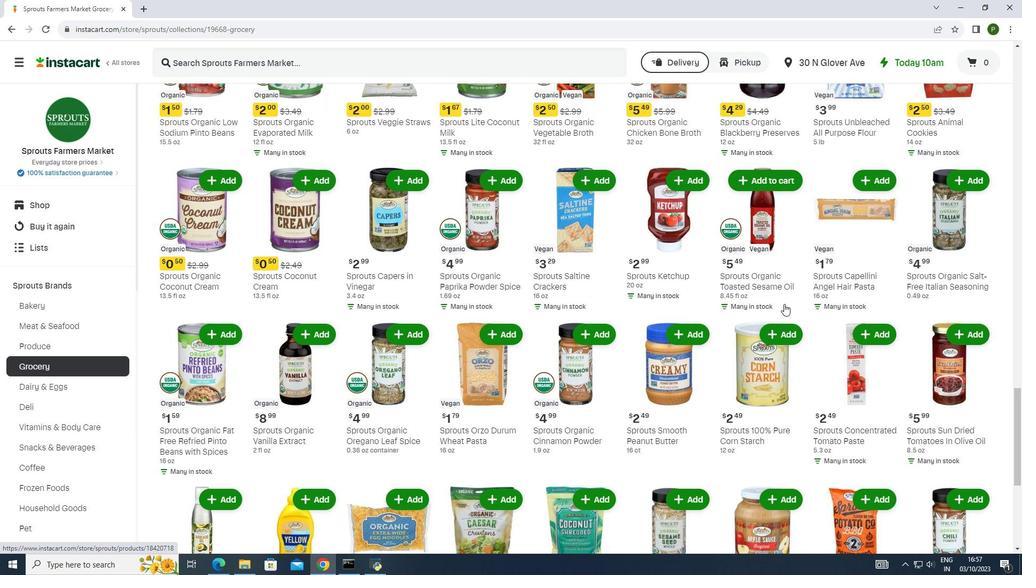 
Action: Mouse scrolled (784, 303) with delta (0, 0)
Screenshot: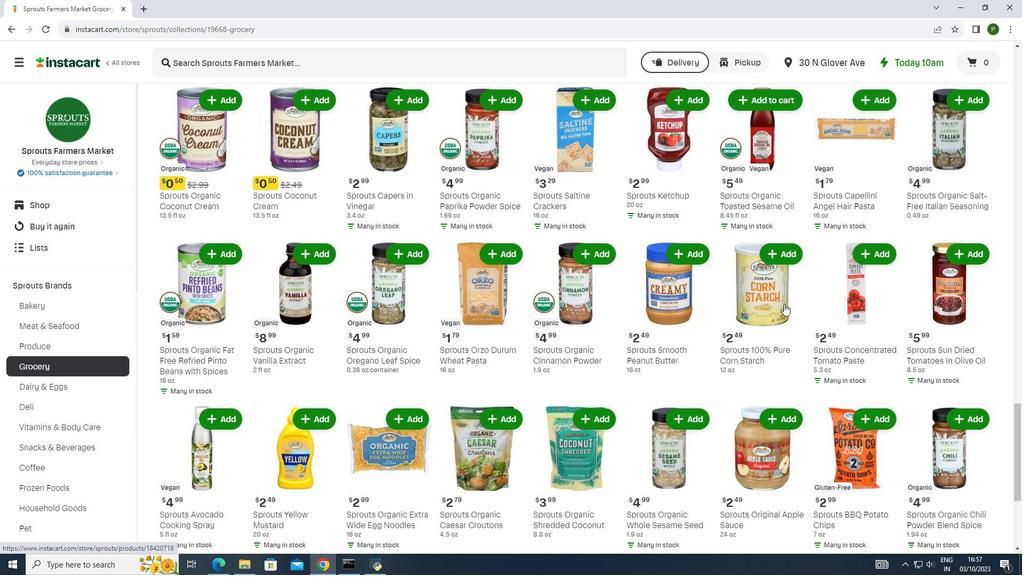 
Action: Mouse scrolled (784, 303) with delta (0, 0)
Screenshot: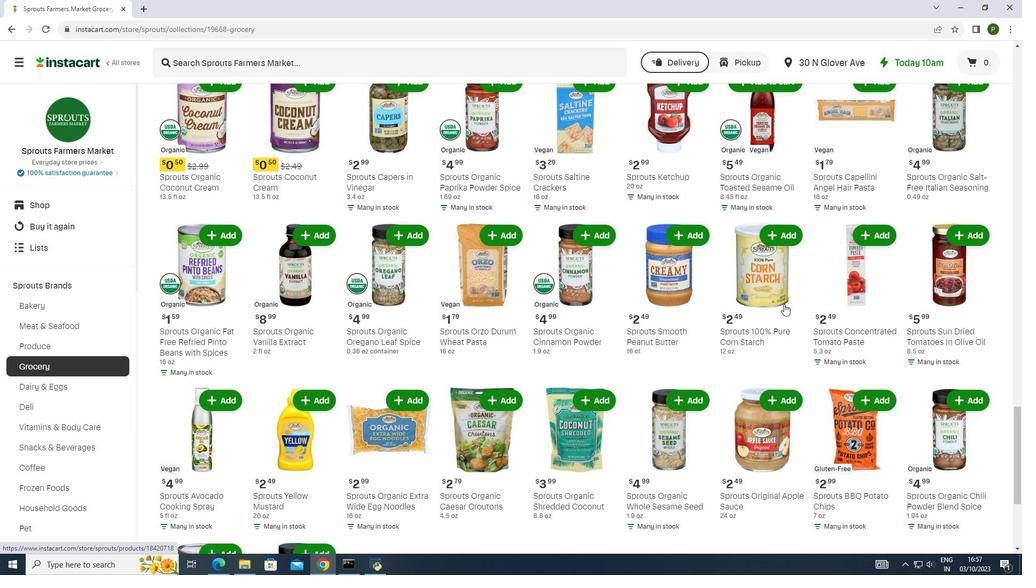 
Action: Mouse scrolled (784, 303) with delta (0, 0)
Screenshot: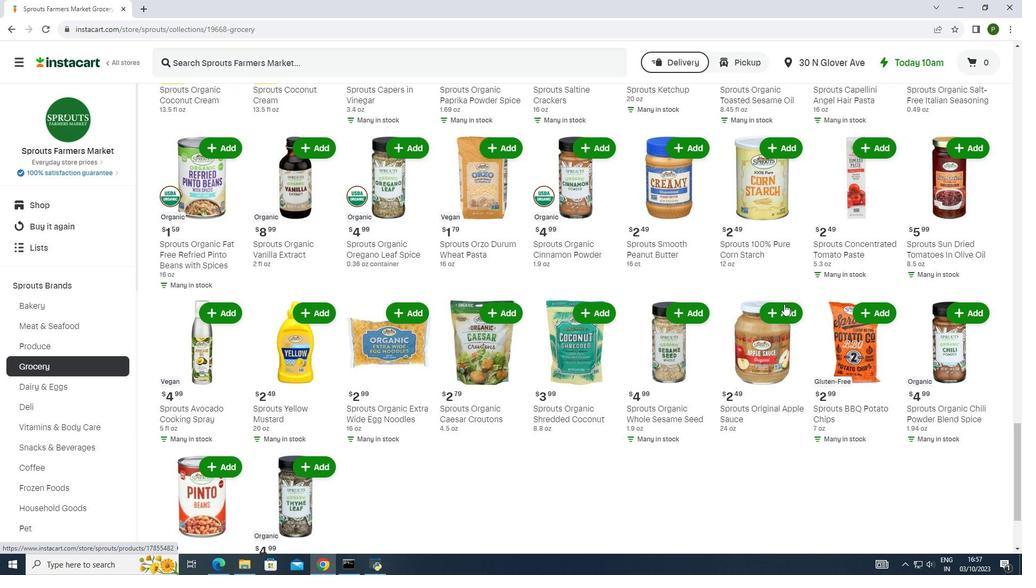 
Action: Mouse scrolled (784, 303) with delta (0, 0)
Screenshot: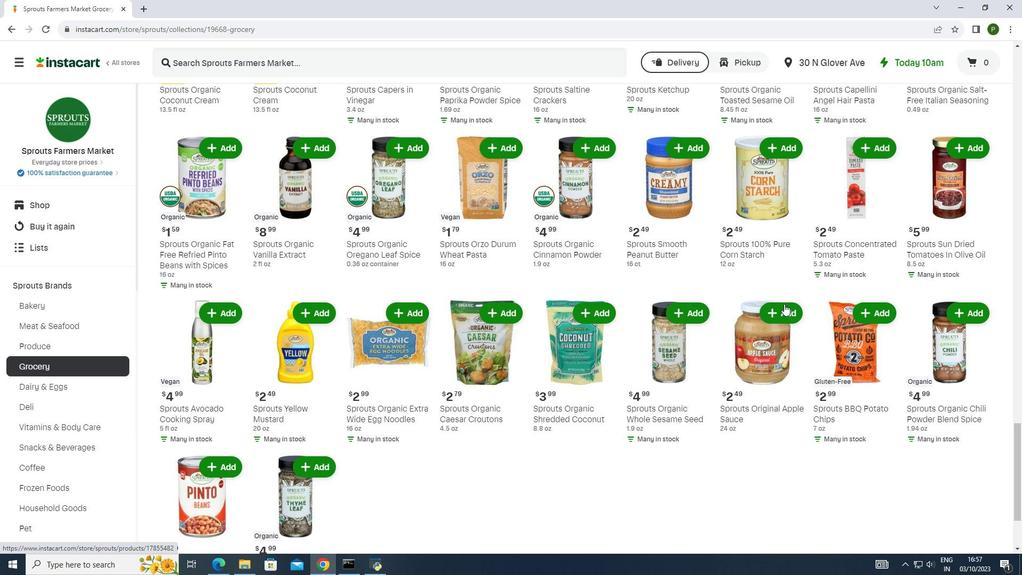 
Action: Mouse scrolled (784, 303) with delta (0, 0)
Screenshot: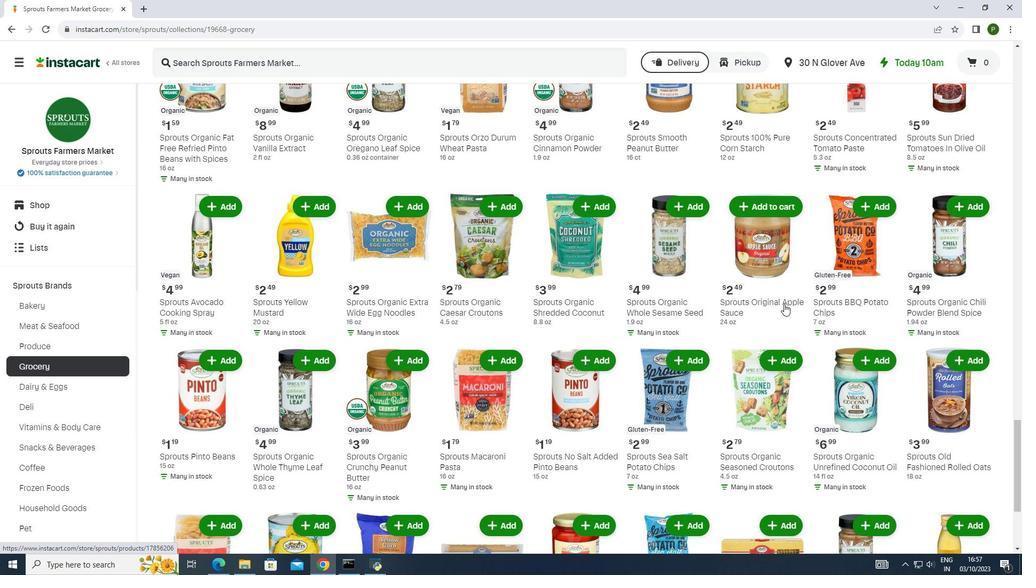 
Action: Mouse scrolled (784, 303) with delta (0, 0)
Screenshot: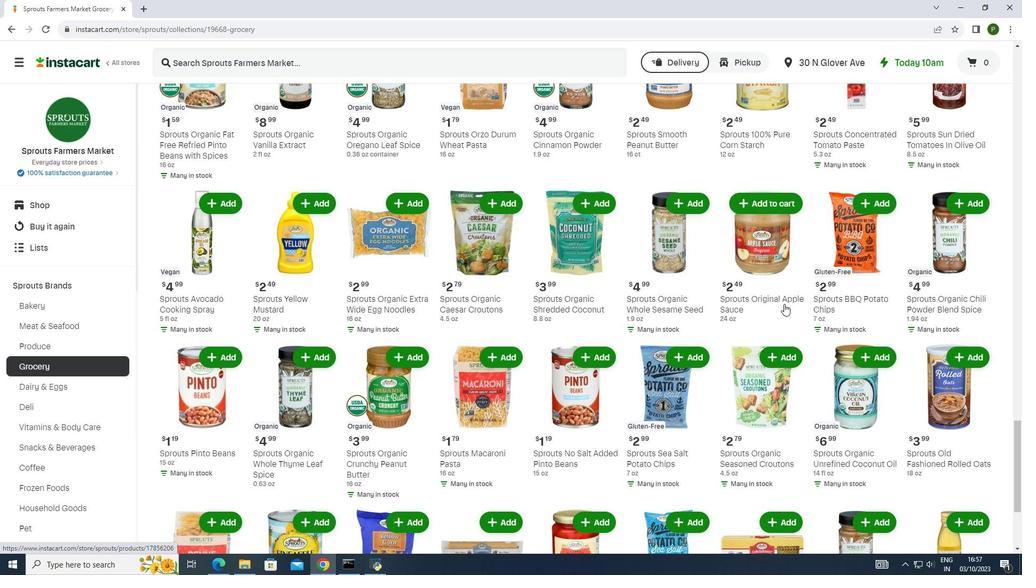 
Action: Mouse scrolled (784, 303) with delta (0, 0)
Screenshot: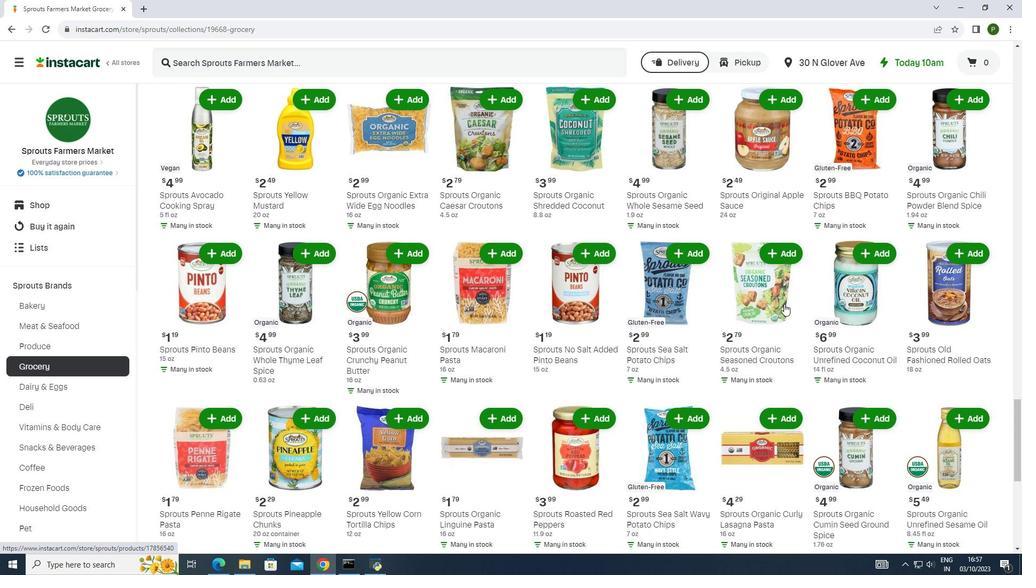 
Action: Mouse scrolled (784, 303) with delta (0, 0)
Screenshot: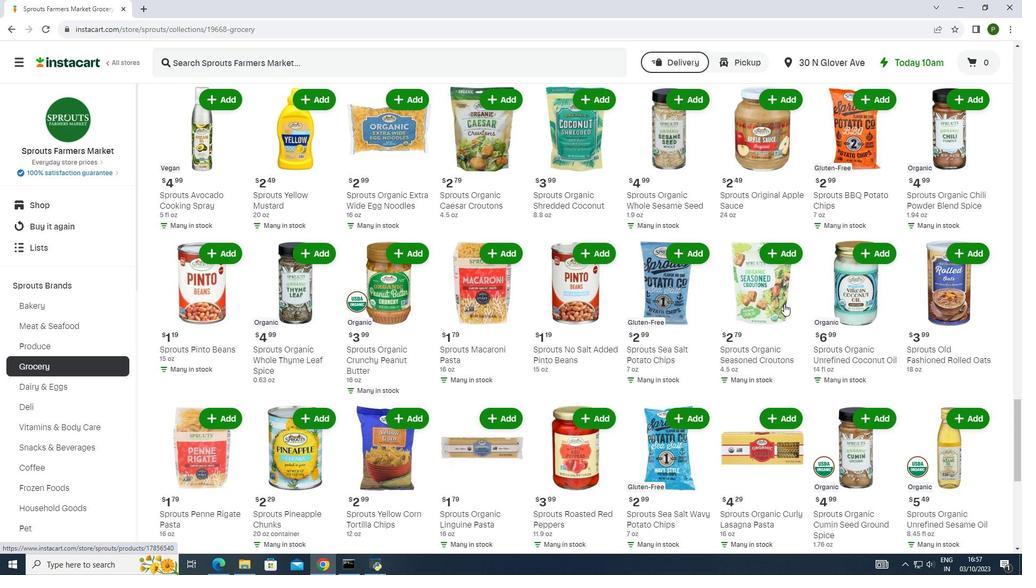 
Action: Mouse scrolled (784, 303) with delta (0, 0)
Screenshot: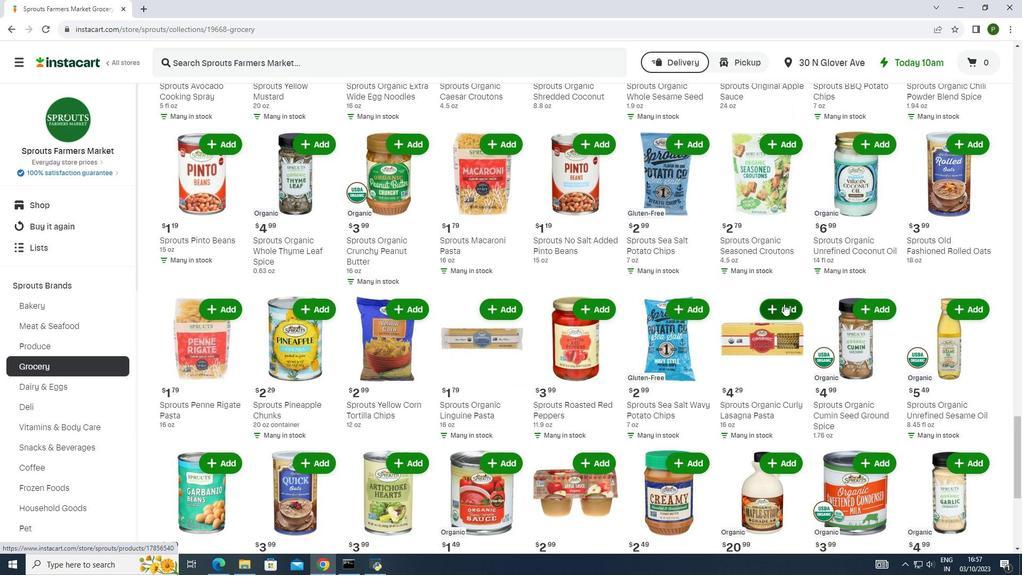 
Action: Mouse scrolled (784, 303) with delta (0, 0)
Screenshot: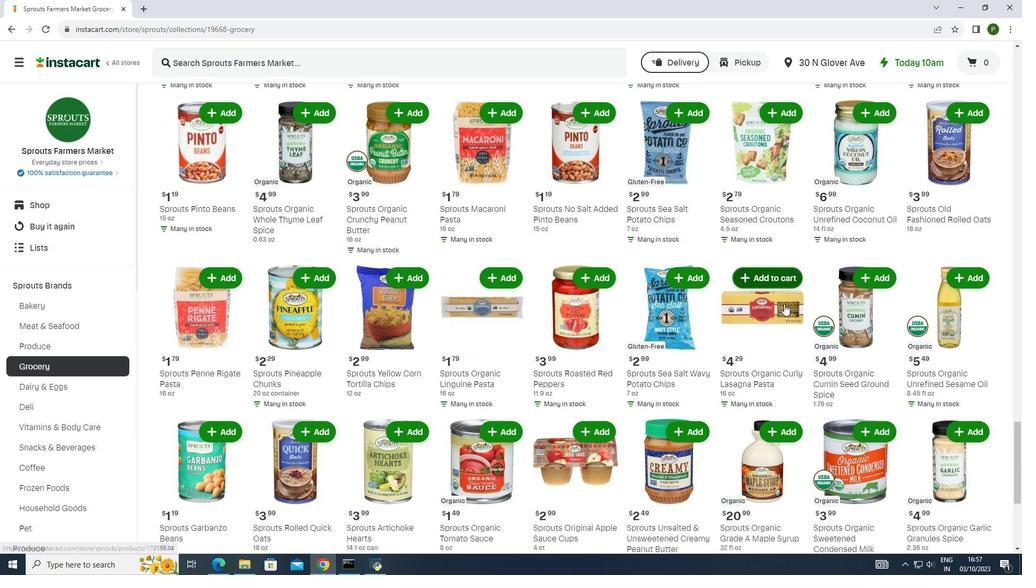 
Action: Mouse scrolled (784, 303) with delta (0, 0)
Screenshot: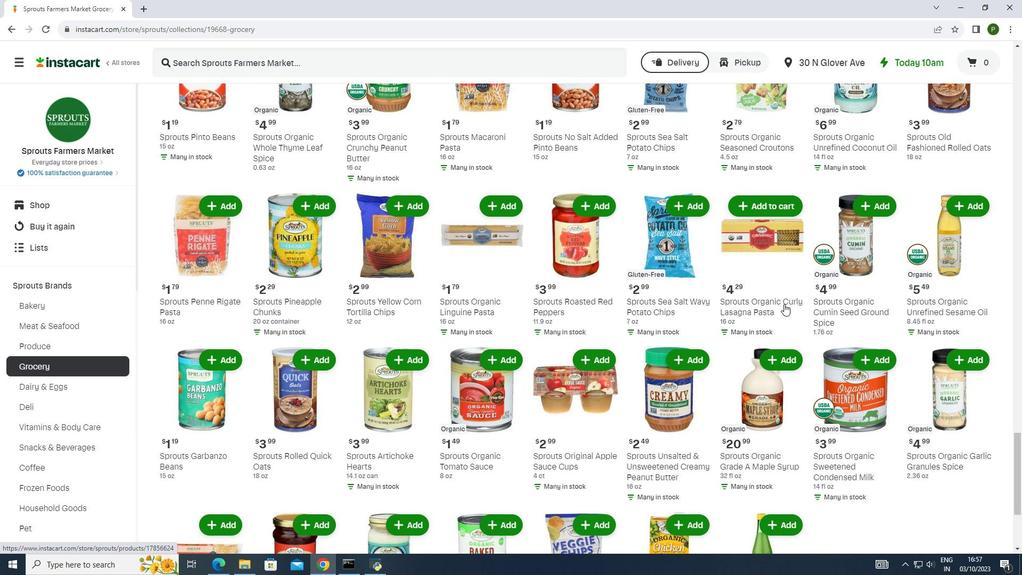 
Action: Mouse scrolled (784, 303) with delta (0, 0)
Screenshot: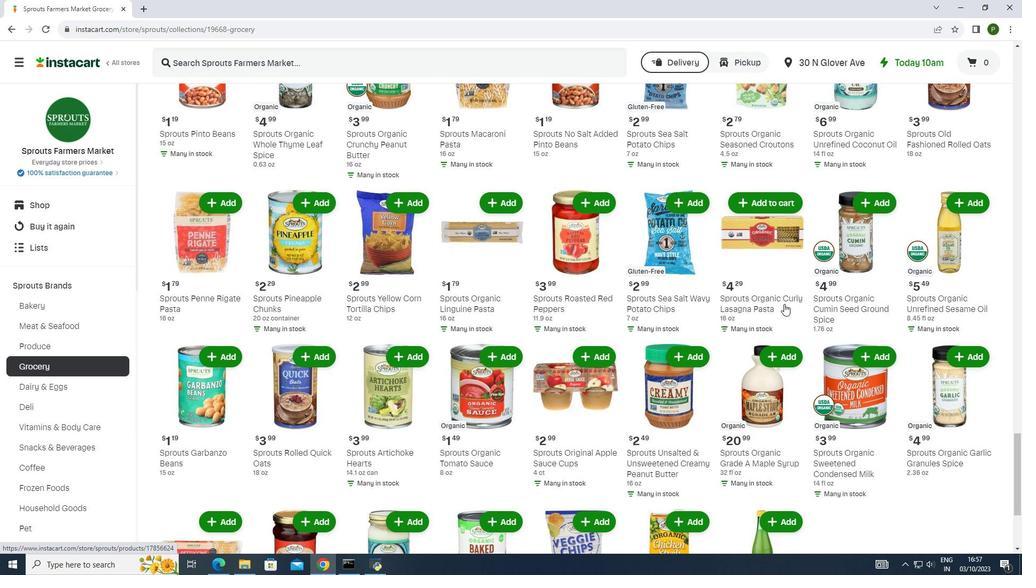 
Action: Mouse scrolled (784, 303) with delta (0, 0)
Screenshot: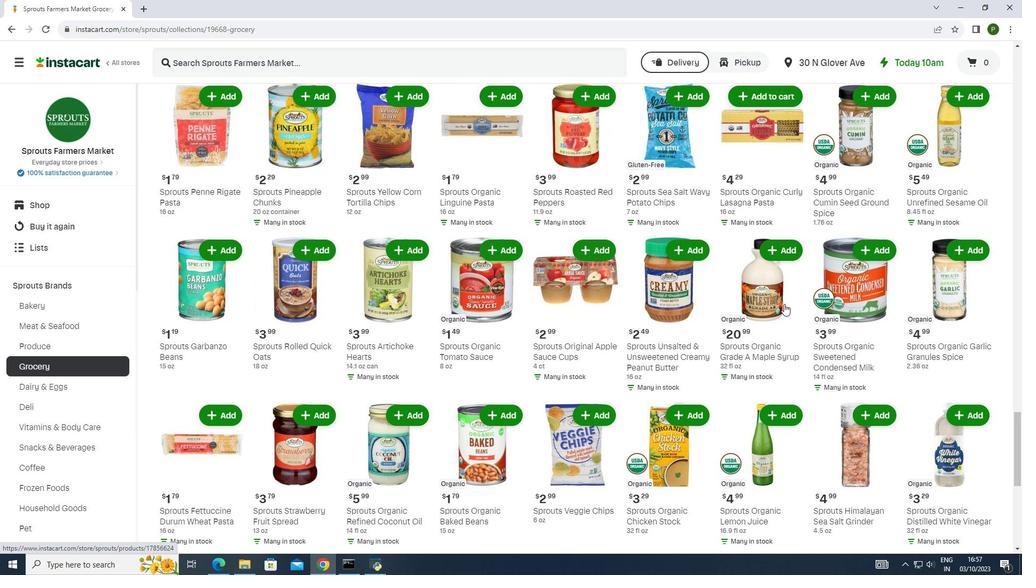
Action: Mouse scrolled (784, 303) with delta (0, 0)
Screenshot: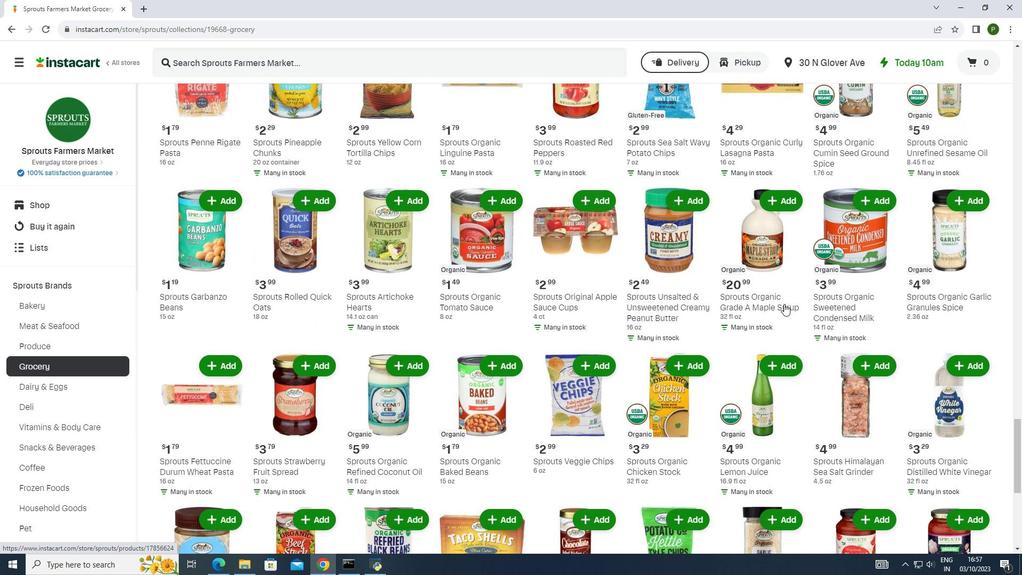 
Action: Mouse scrolled (784, 303) with delta (0, 0)
Screenshot: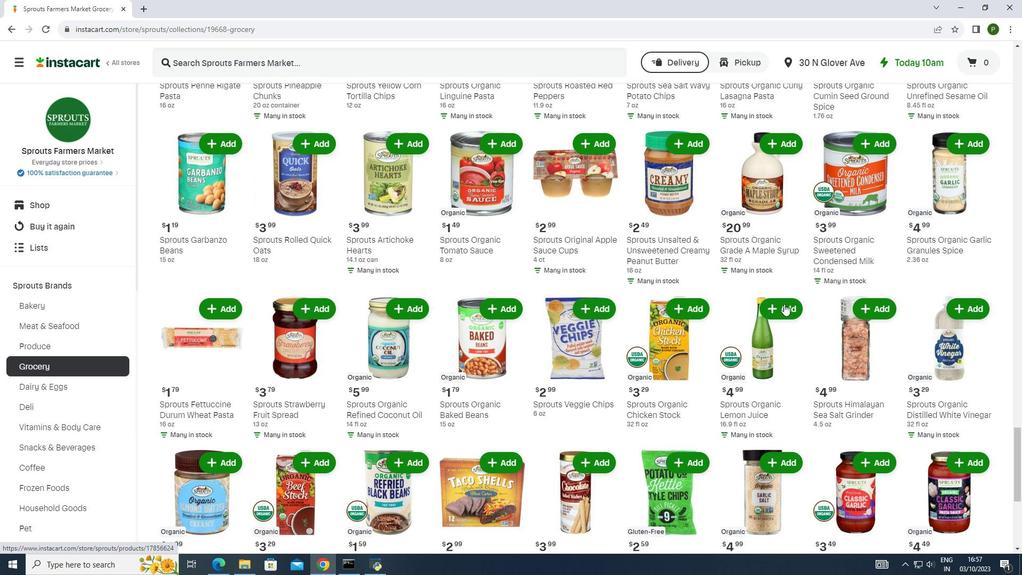 
Action: Mouse scrolled (784, 303) with delta (0, 0)
Screenshot: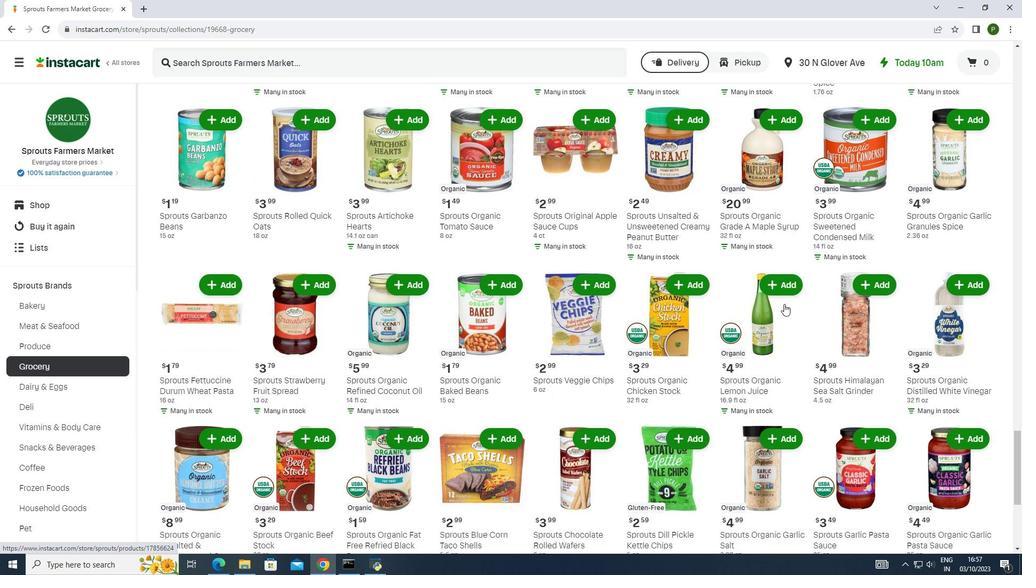 
Action: Mouse scrolled (784, 303) with delta (0, 0)
Screenshot: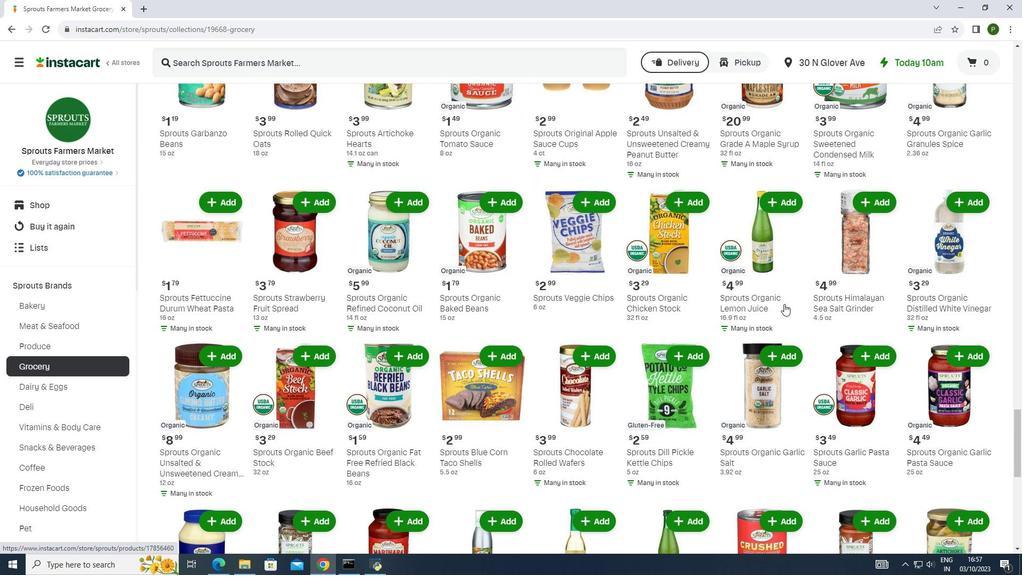 
Action: Mouse scrolled (784, 303) with delta (0, 0)
Screenshot: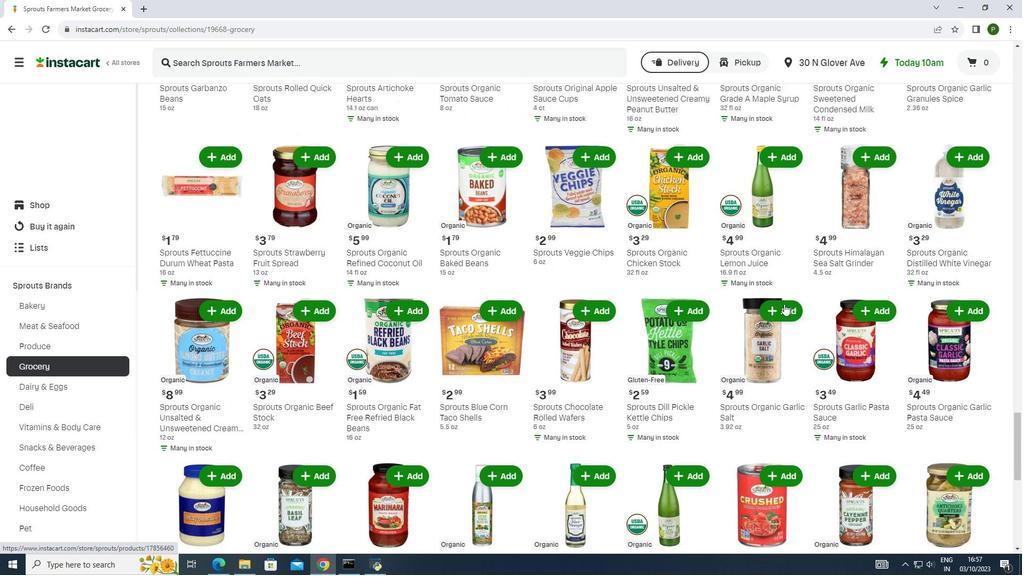 
Action: Mouse scrolled (784, 303) with delta (0, 0)
Screenshot: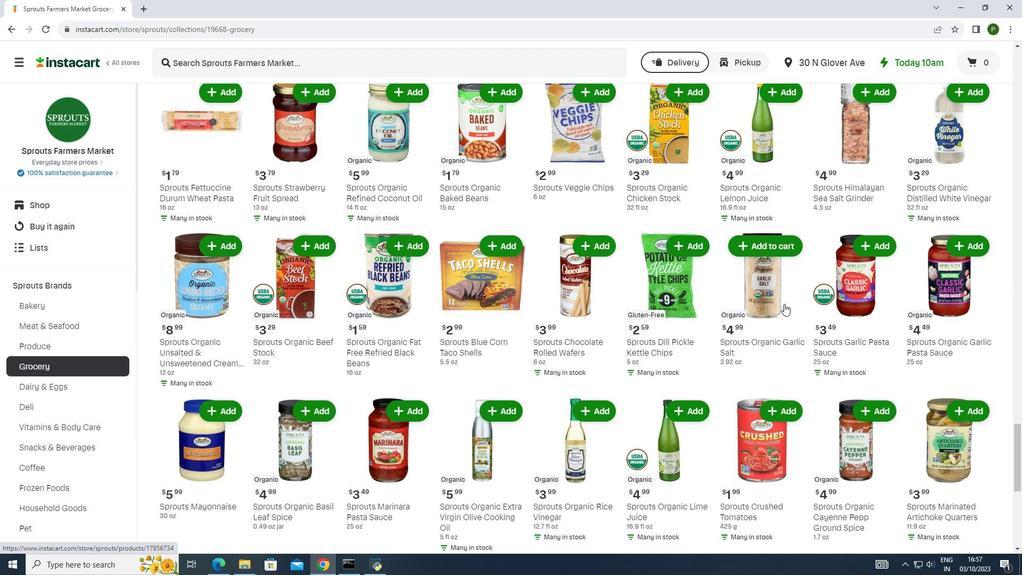 
Action: Mouse moved to (184, 365)
Screenshot: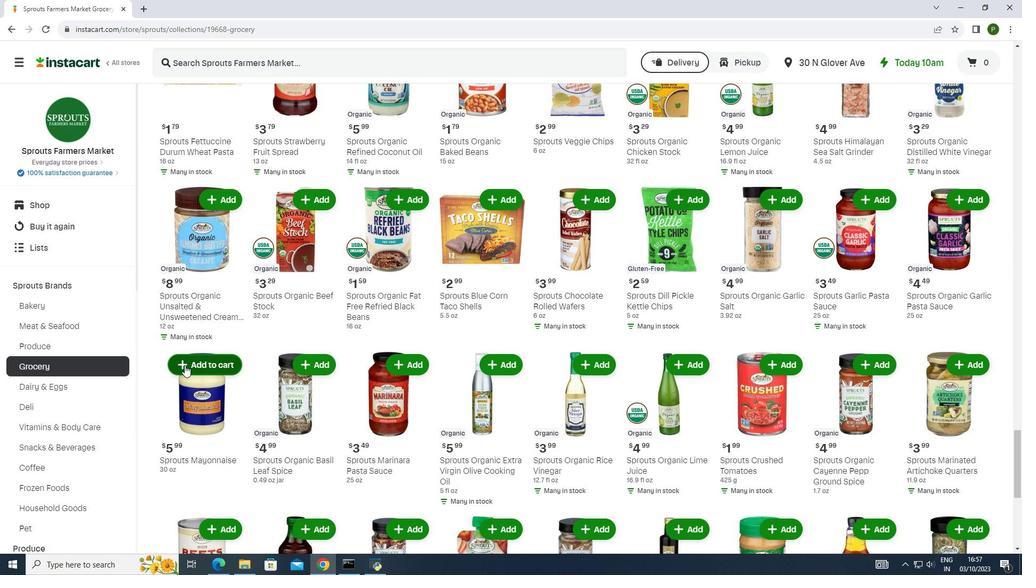
Action: Mouse pressed left at (184, 365)
Screenshot: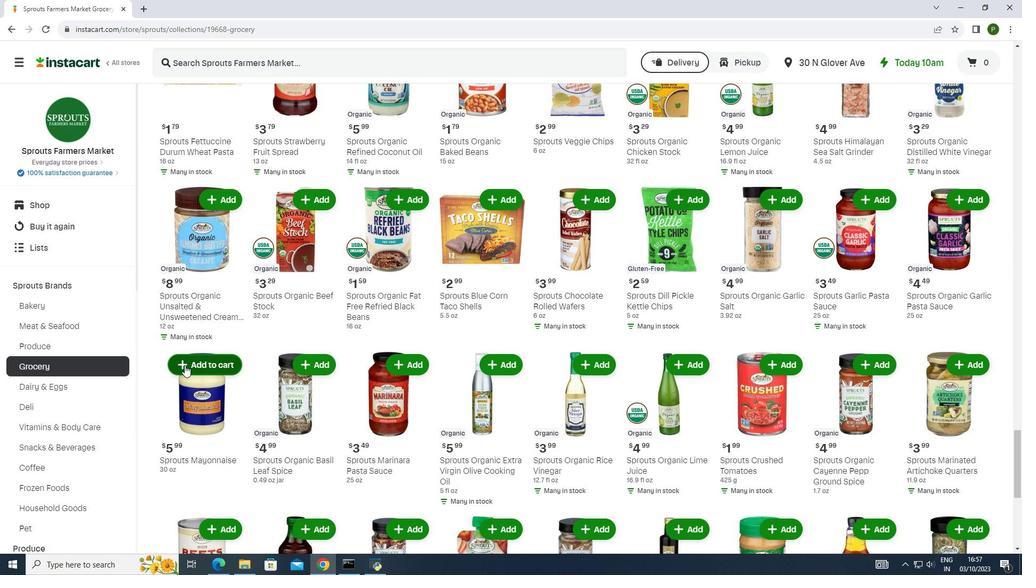 
